 Task: Open a blank worksheet and write heading  Student grades data  Add 10 students name:-  'Joshua Rivera, Zoey Coleman, Ryan Wright, Addison Bailey, Jonathan Simmons, Brooklyn Ward, Caleb Barnes, Audrey Collins, Gabriel Perry, Sofia Bell. ' in February Last week sales are  100 to 150. Math Grade:-  90, 95, 80, 92, 85,88, 90, 78, 92, 85.Science Grade:-  85, 87, 92, 88, 90, 85, 92, 80, 88, 90.English Grade:-  92, 90, 85, 90, 88, 92, 85, 82, 90, 88.History Grade:-  88, 92, 78, 95, 90, 90, 80, 85, 92, 90. Total use the formula   =SUM(D2:G2) then presss enter. Save page Budget GuruData
Action: Key pressed <Key.shift_r>Student<Key.space><Key.shift_r>Grades<Key.space><Key.enter>
Screenshot: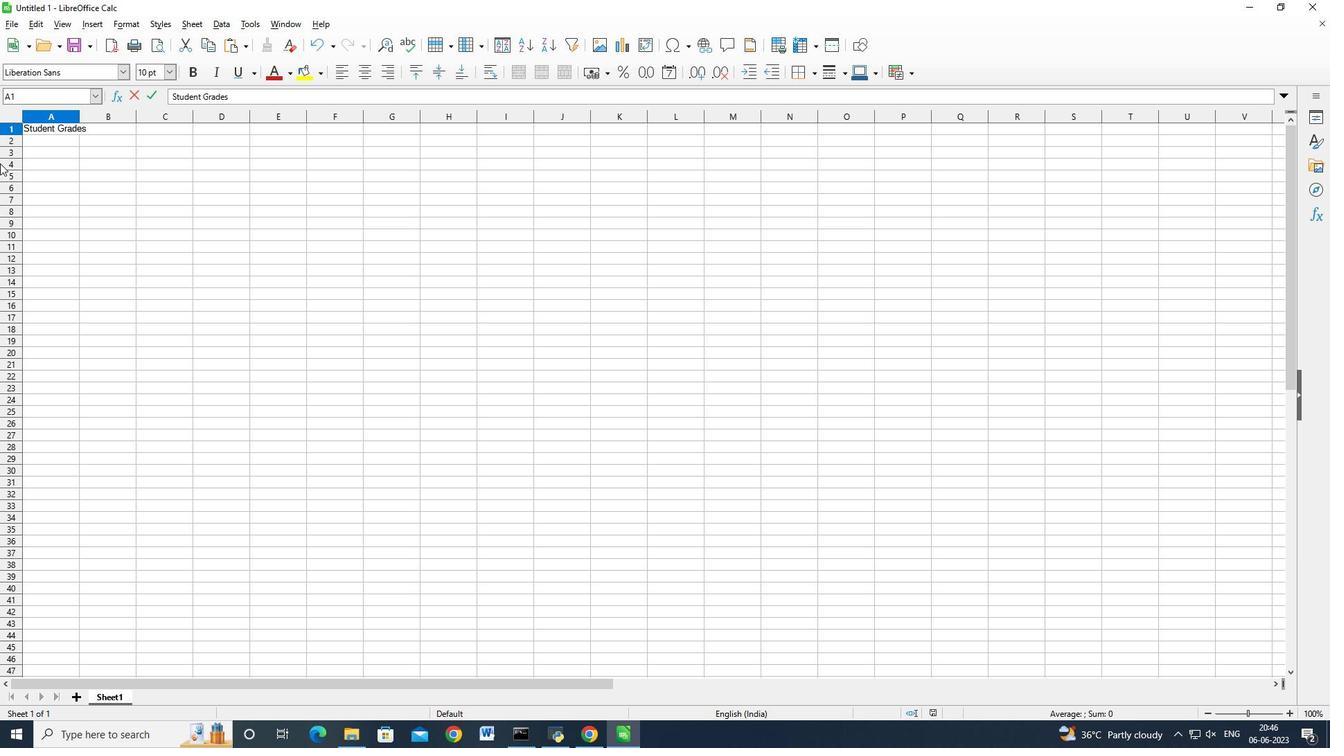 
Action: Mouse moved to (79, 117)
Screenshot: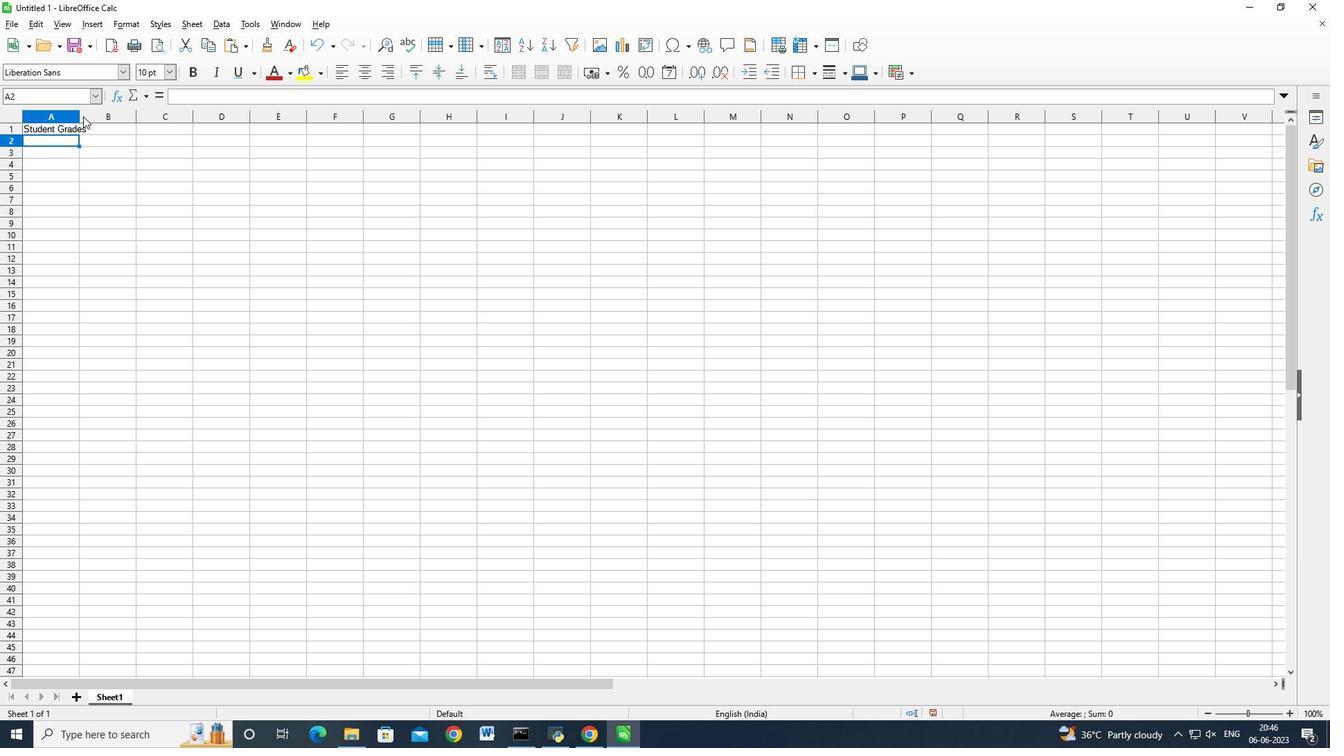 
Action: Mouse pressed left at (79, 117)
Screenshot: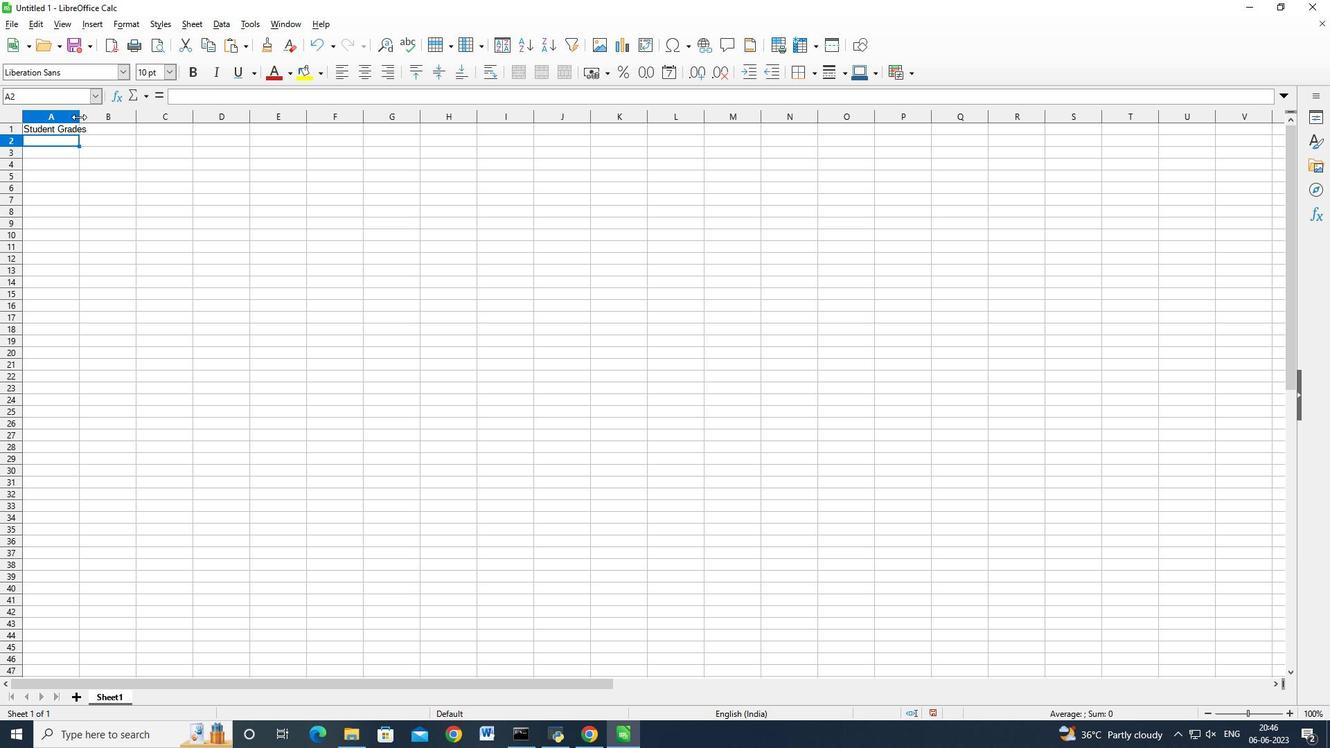 
Action: Mouse pressed left at (79, 117)
Screenshot: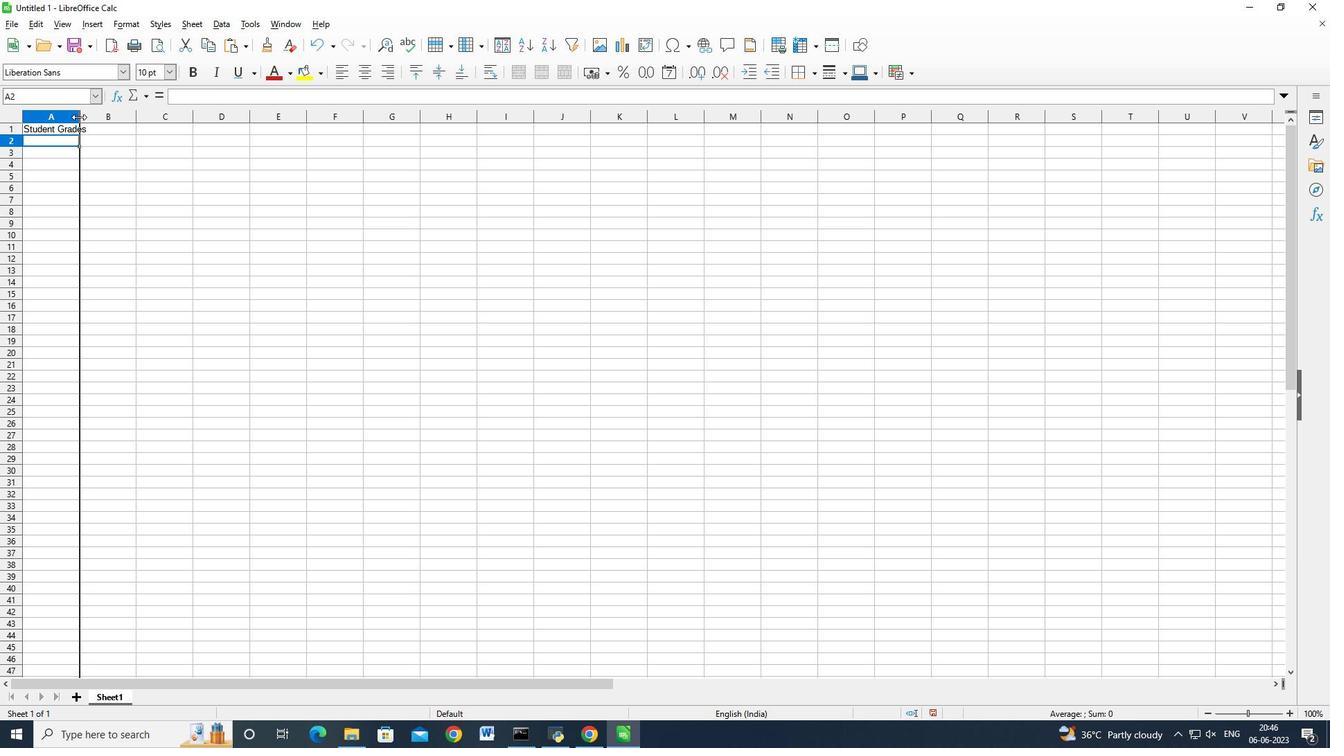 
Action: Mouse moved to (387, 190)
Screenshot: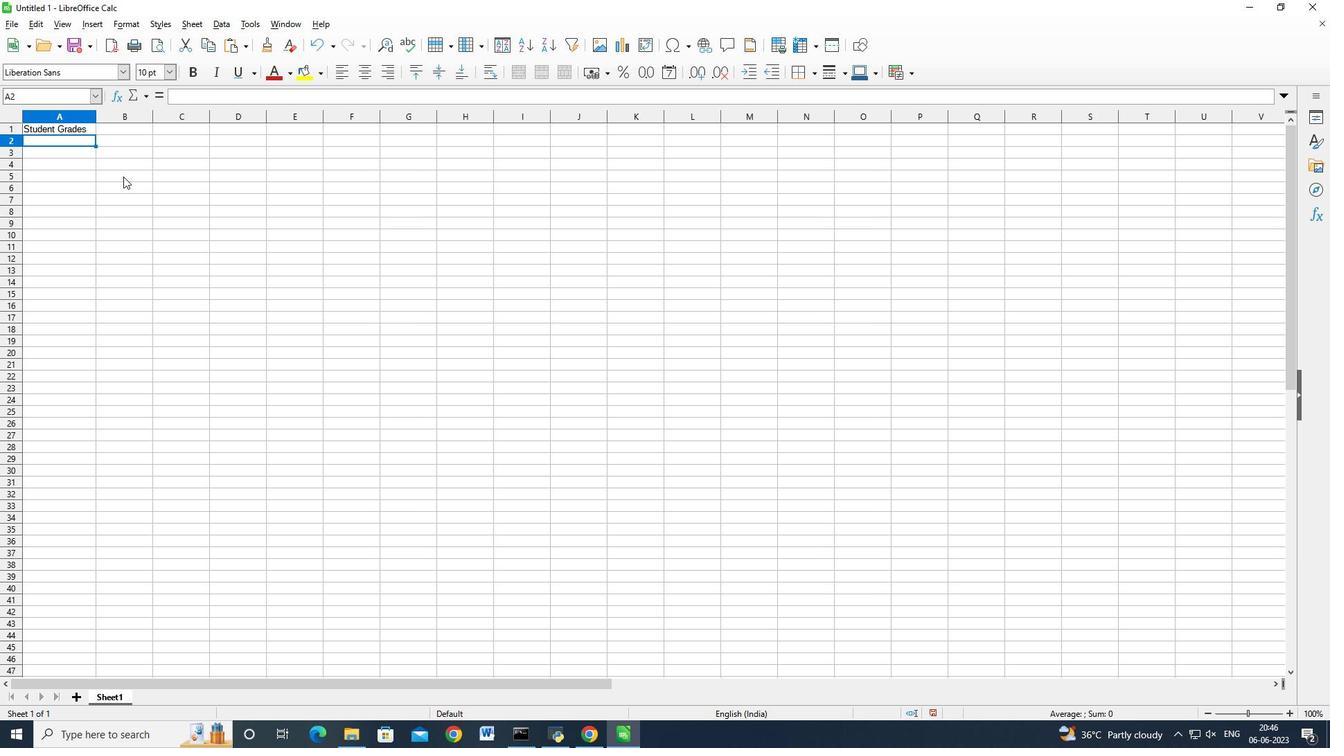 
Action: Key pressed <Key.up><Key.down><Key.down><Key.up>
Screenshot: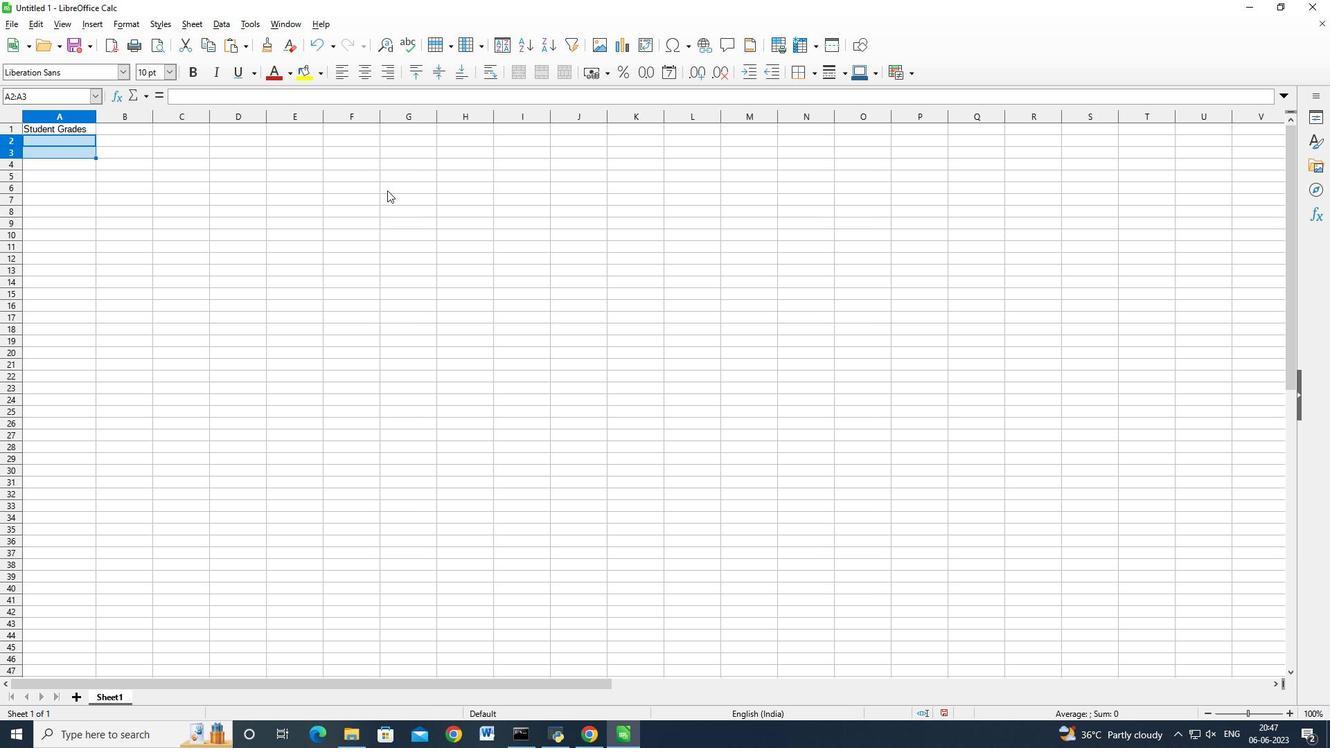 
Action: Mouse moved to (108, 137)
Screenshot: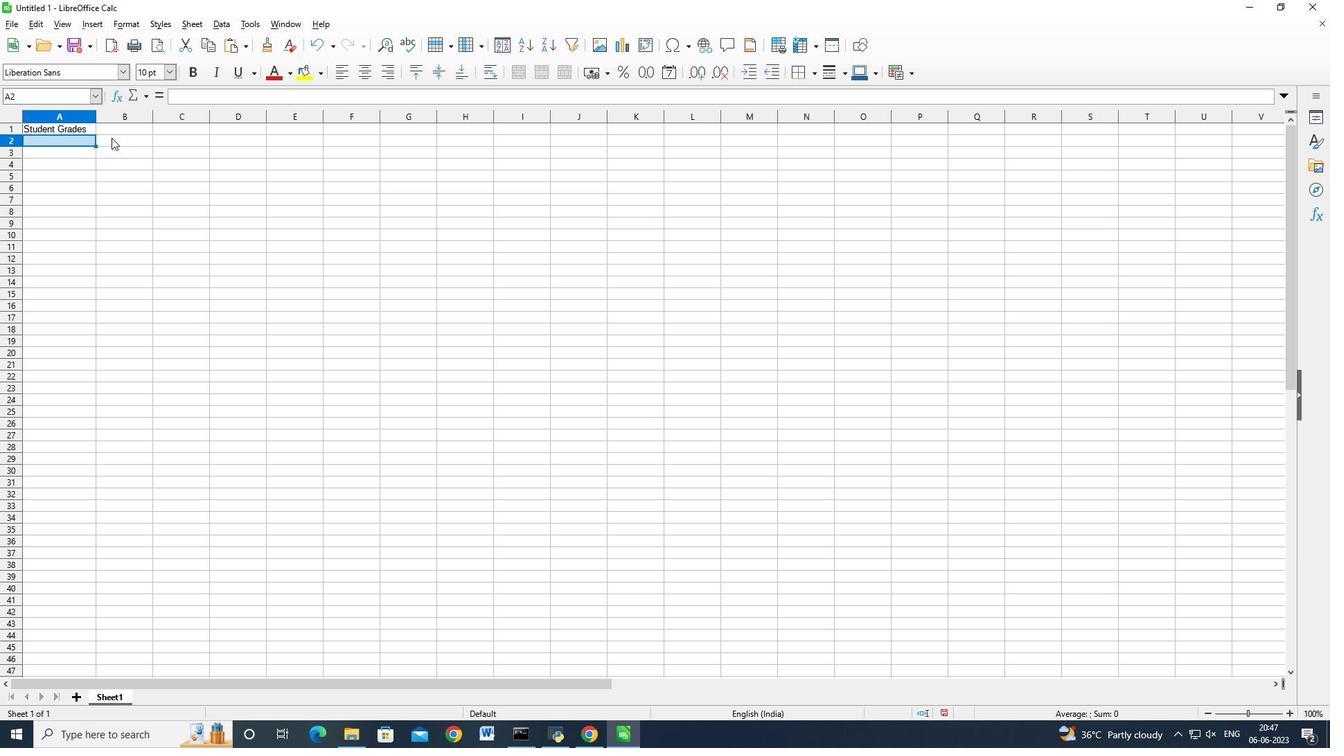 
Action: Mouse pressed right at (108, 137)
Screenshot: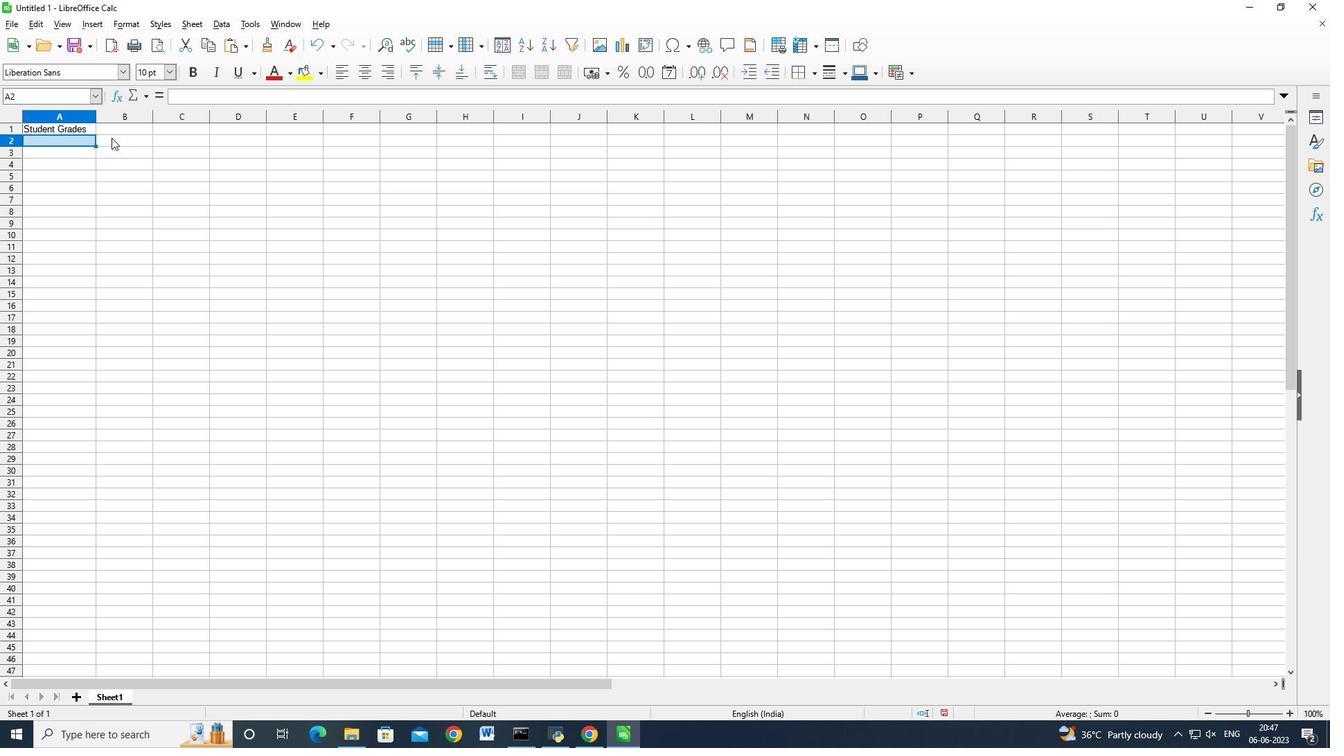 
Action: Mouse moved to (66, 171)
Screenshot: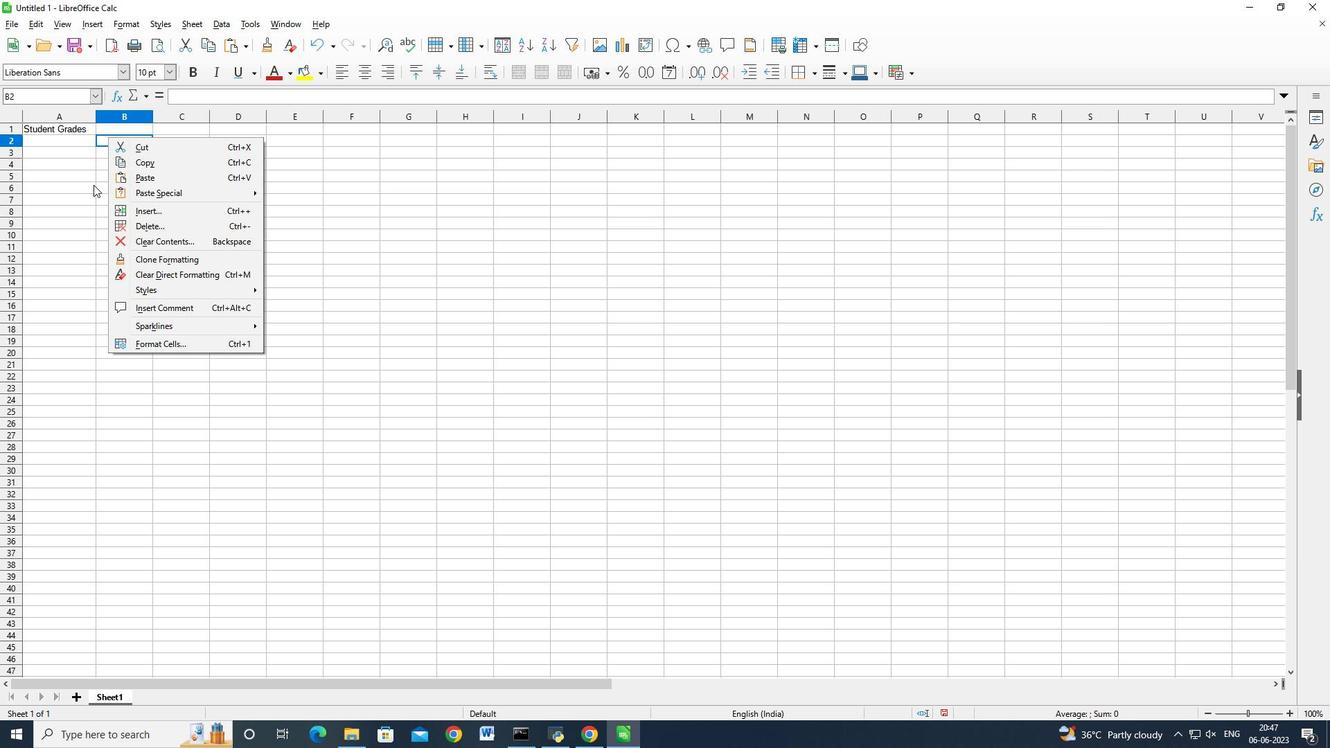 
Action: Mouse pressed left at (92, 185)
Screenshot: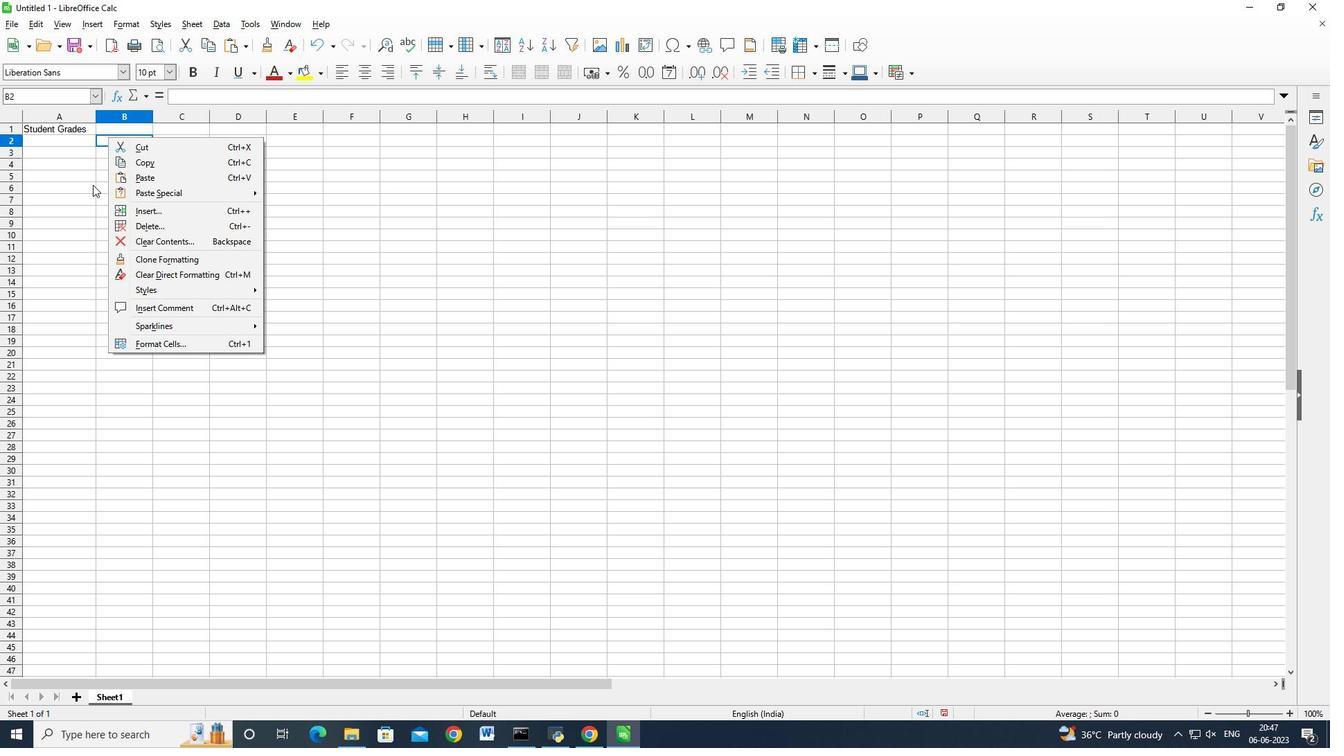 
Action: Mouse moved to (54, 137)
Screenshot: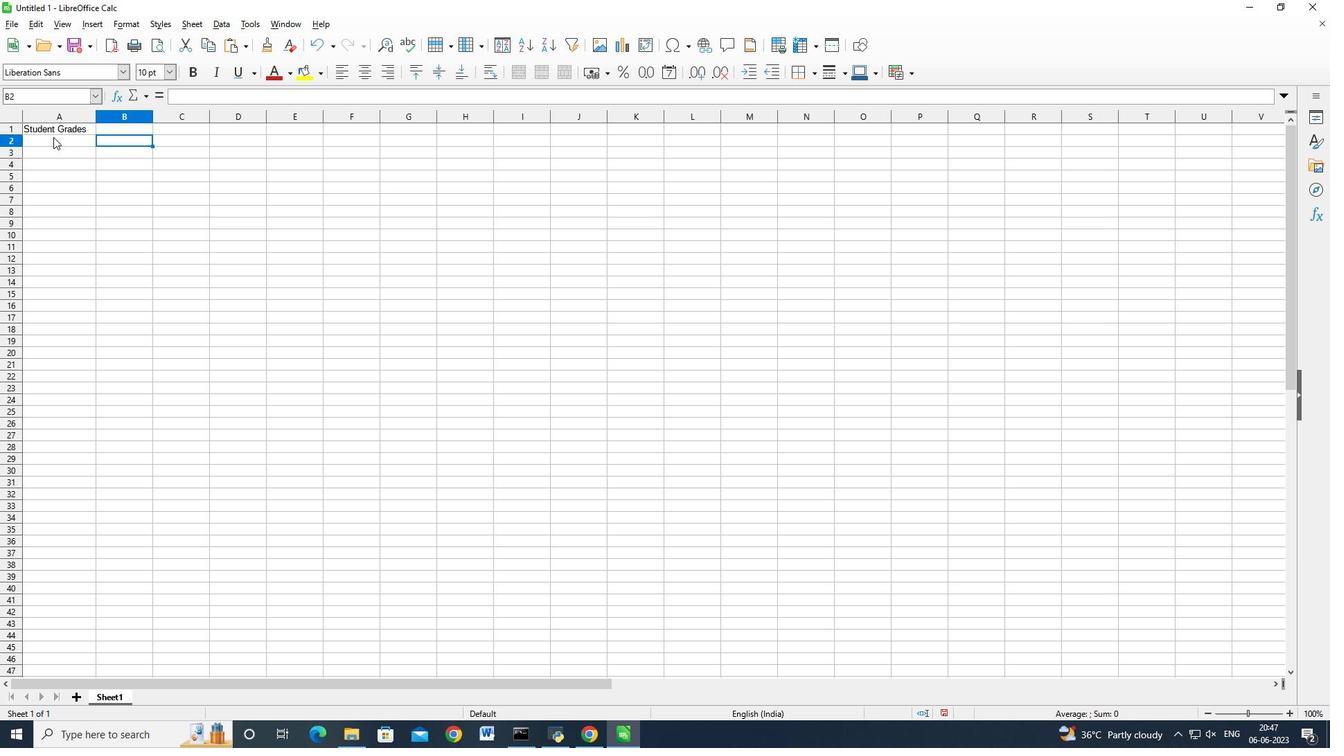 
Action: Mouse pressed left at (54, 137)
Screenshot: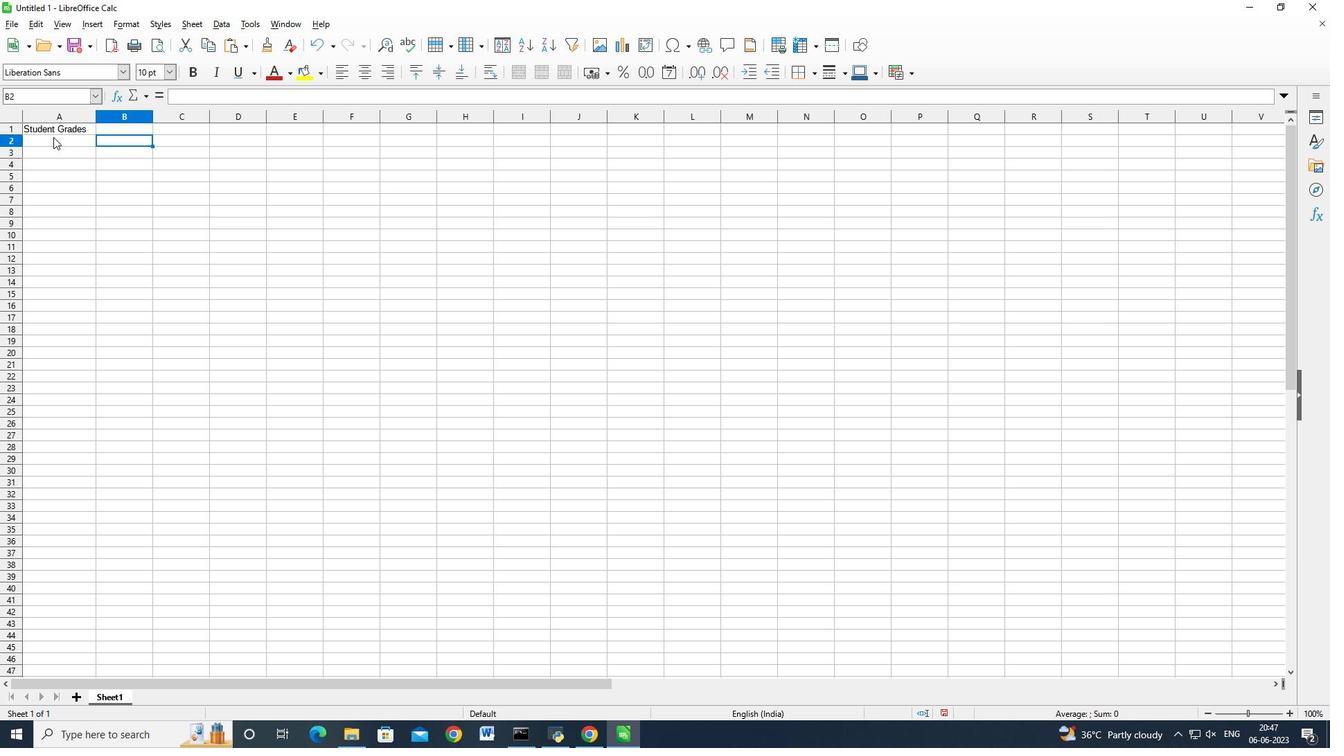 
Action: Mouse moved to (496, 124)
Screenshot: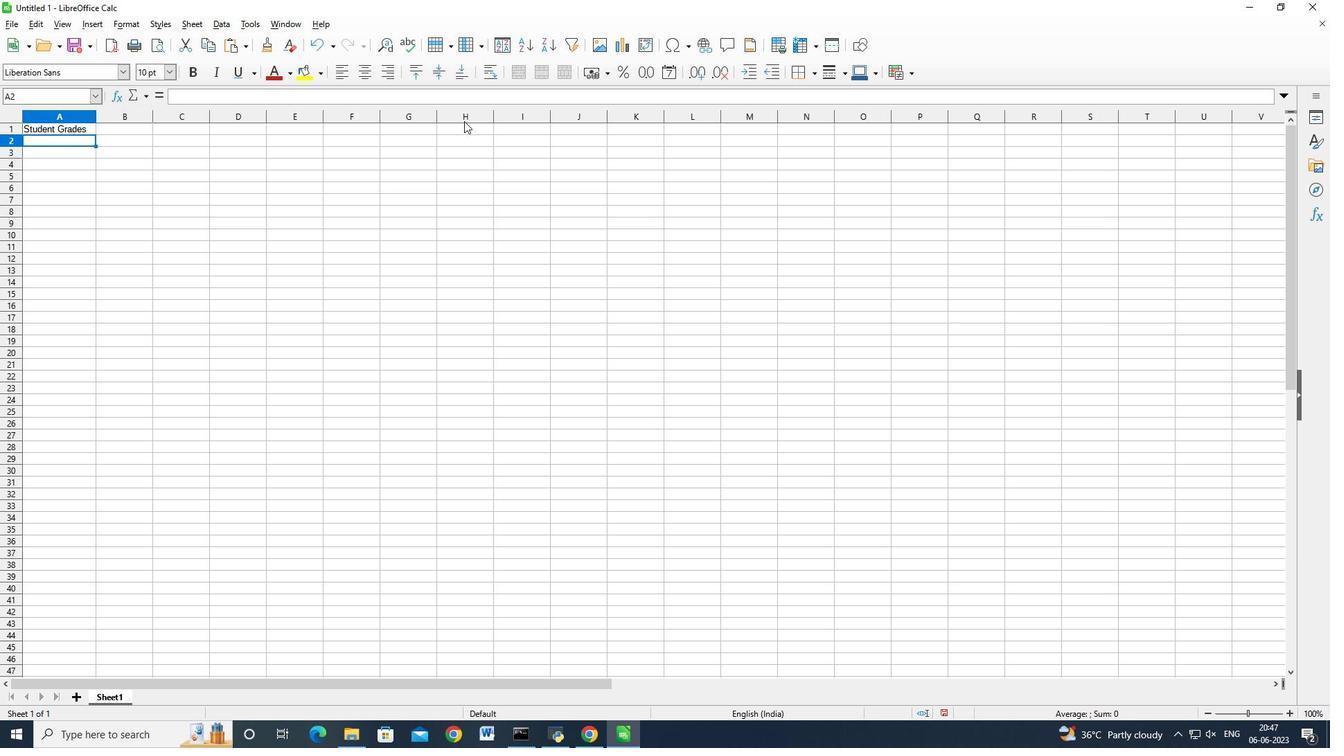 
Action: Key pressed <Key.shift_r>S<Key.backspace><Key.backspace><Key.backspace><Key.shift>Name<Key.down><Key.shift>Joshua<Key.space><Key.shift_r>Rivera<Key.down><Key.shift_r>Zoey<Key.space><Key.shift_r>Coleman<Key.down><Key.shift_r>Ryan<Key.space><Key.shift_r>Wright<Key.down><Key.shift_r>Addison<Key.down><Key.shift>Bailey<Key.down><Key.up><Key.up><Key.f2><Key.space><Key.shift>Bailey<Key.enter><Key.delete><Key.shift>Jonathan<Key.space><Key.shift_r>Simmons<Key.down><Key.shift>Brooklyn<Key.space><Key.shift_r>Ward<Key.down><Key.shift_r>Caleb<Key.space><Key.shift>Bare<Key.backspace>nes<Key.down><Key.shift_r>Audrey<Key.space><Key.shift_r>Collins<Key.down><Key.shift_r>Gabriel<Key.space><Key.shift>Perry<Key.down><Key.shift_r>Sofia<Key.space><Key.shift>Bell<Key.down><Key.up><Key.up><Key.down><Key.shift><Key.right><Key.shift_r>February<Key.space><Key.shift>Last<Key.space><Key.shift_r>Week<Key.space><Key.shift_r>Sales<Key.down><Key.up><Key.down><Key.up><Key.down><Key.left><Key.shift><Key.down><Key.up><Key.down><Key.up><Key.down><Key.up><Key.down><Key.right>
Screenshot: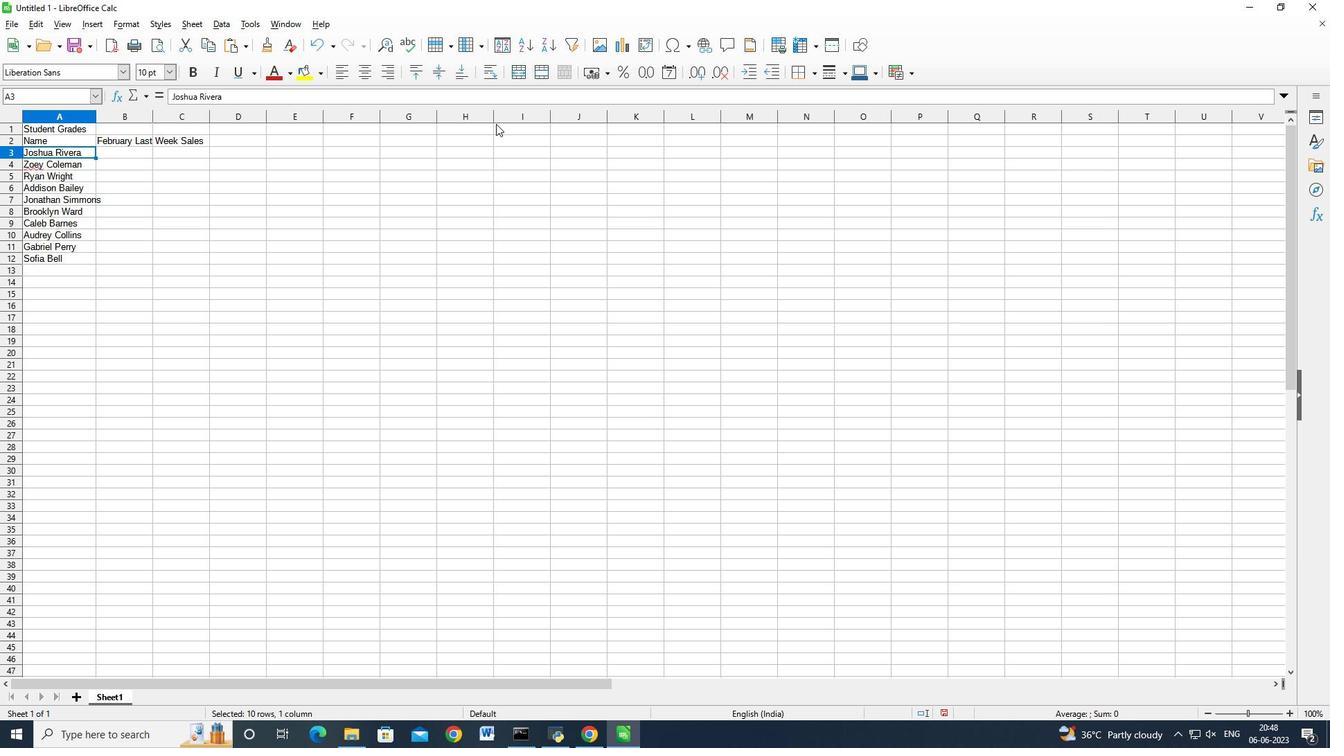 
Action: Mouse moved to (151, 119)
Screenshot: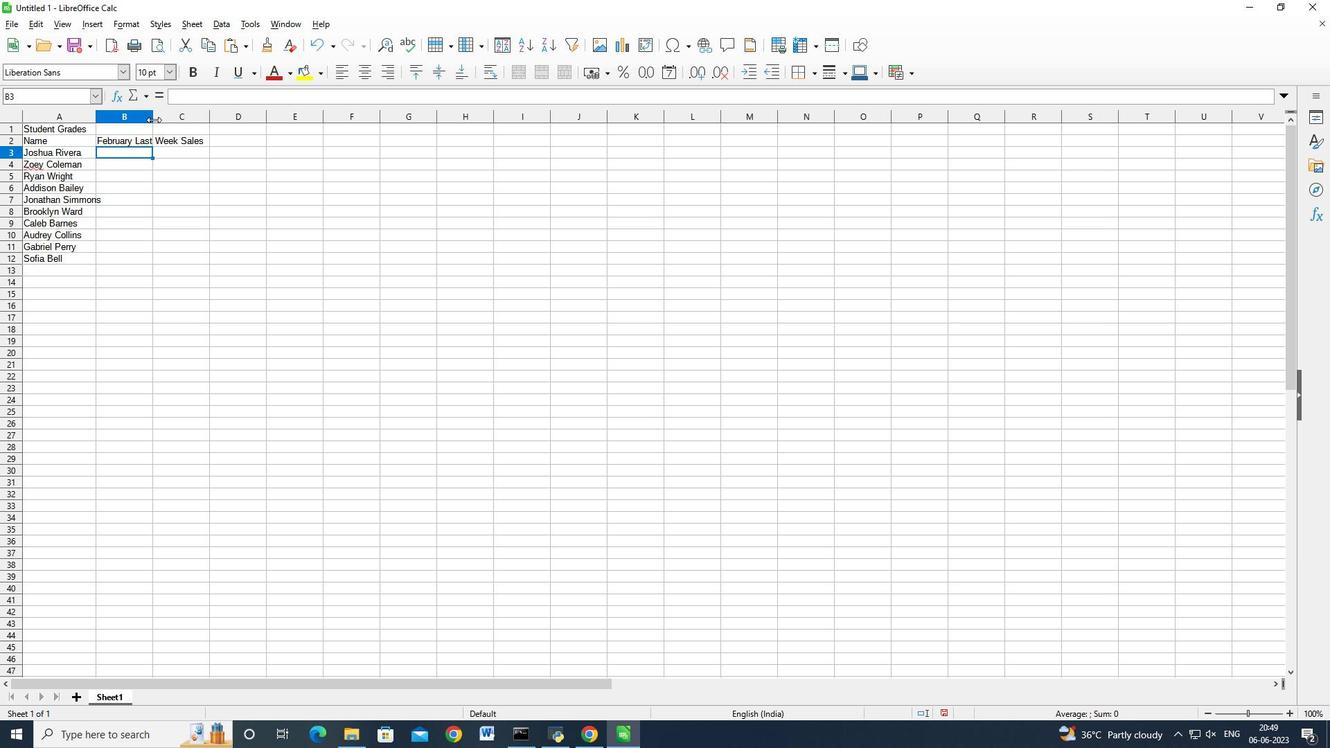 
Action: Mouse pressed left at (151, 119)
Screenshot: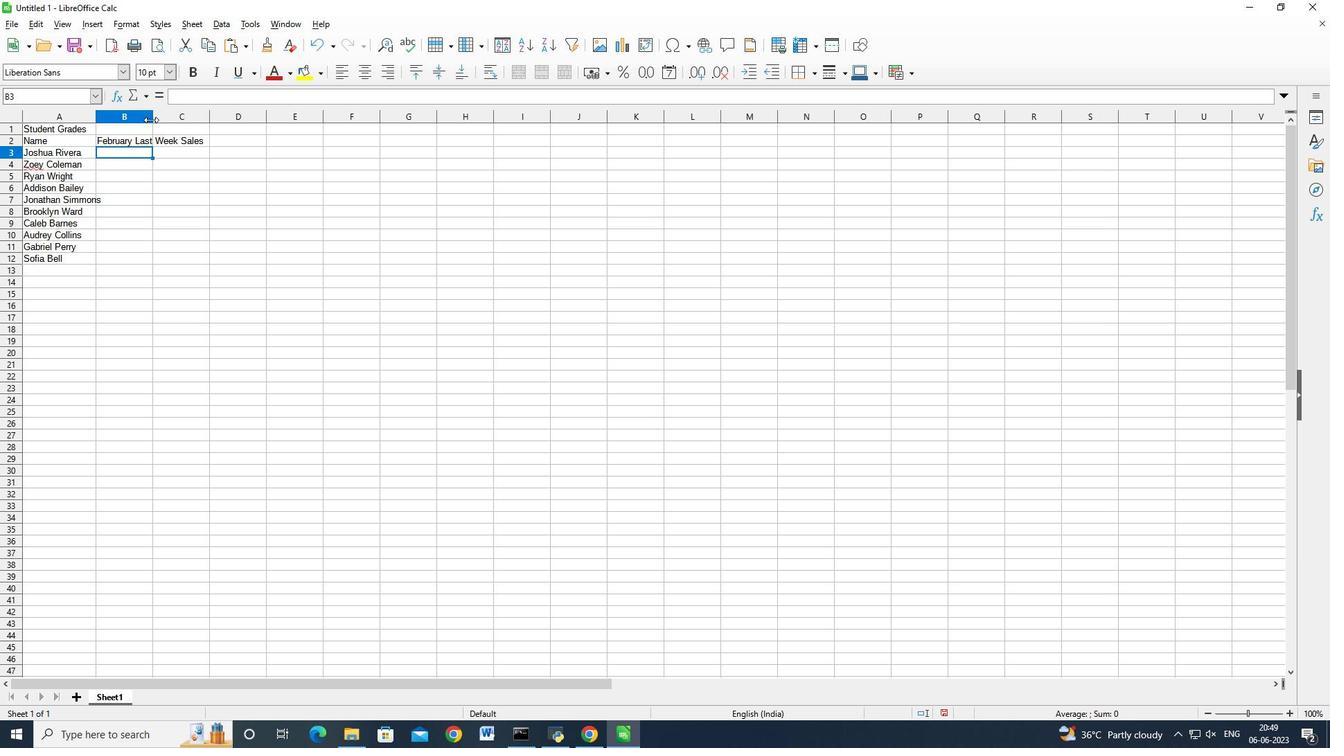 
Action: Mouse pressed left at (151, 119)
Screenshot: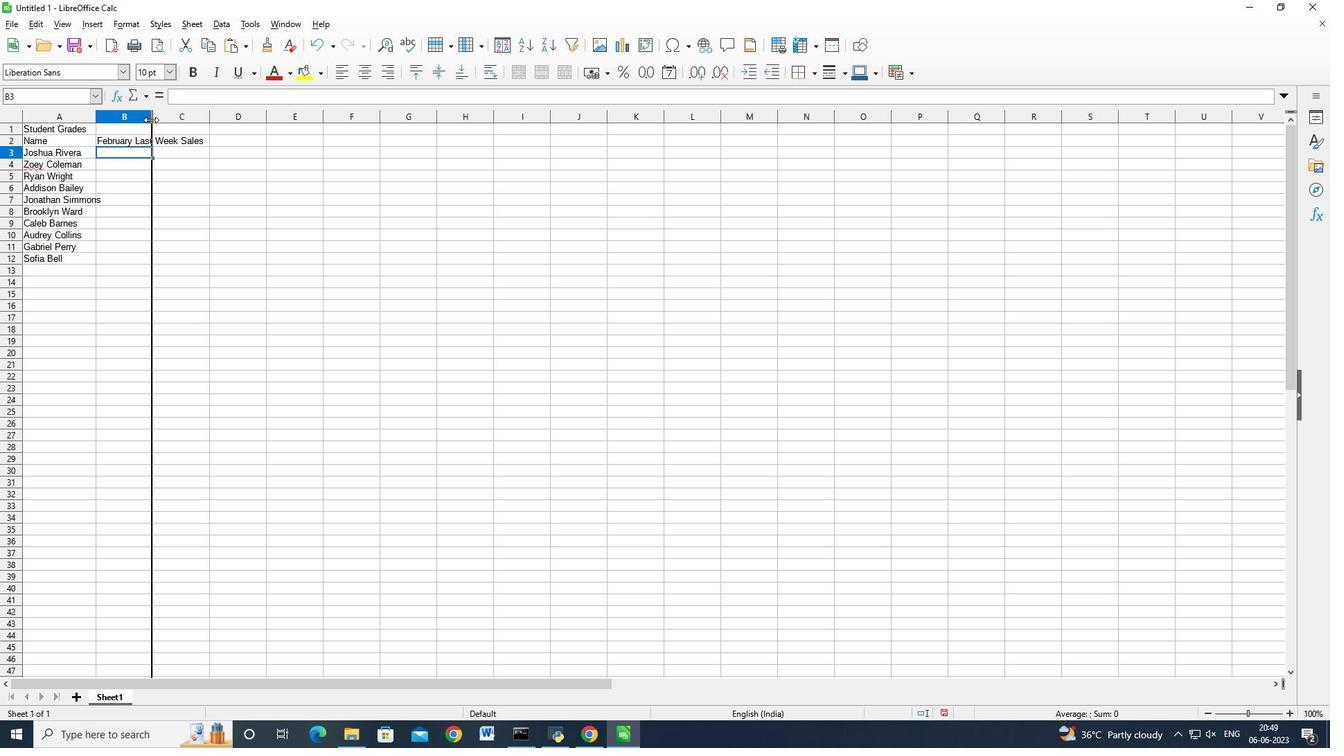 
Action: Mouse moved to (411, 273)
Screenshot: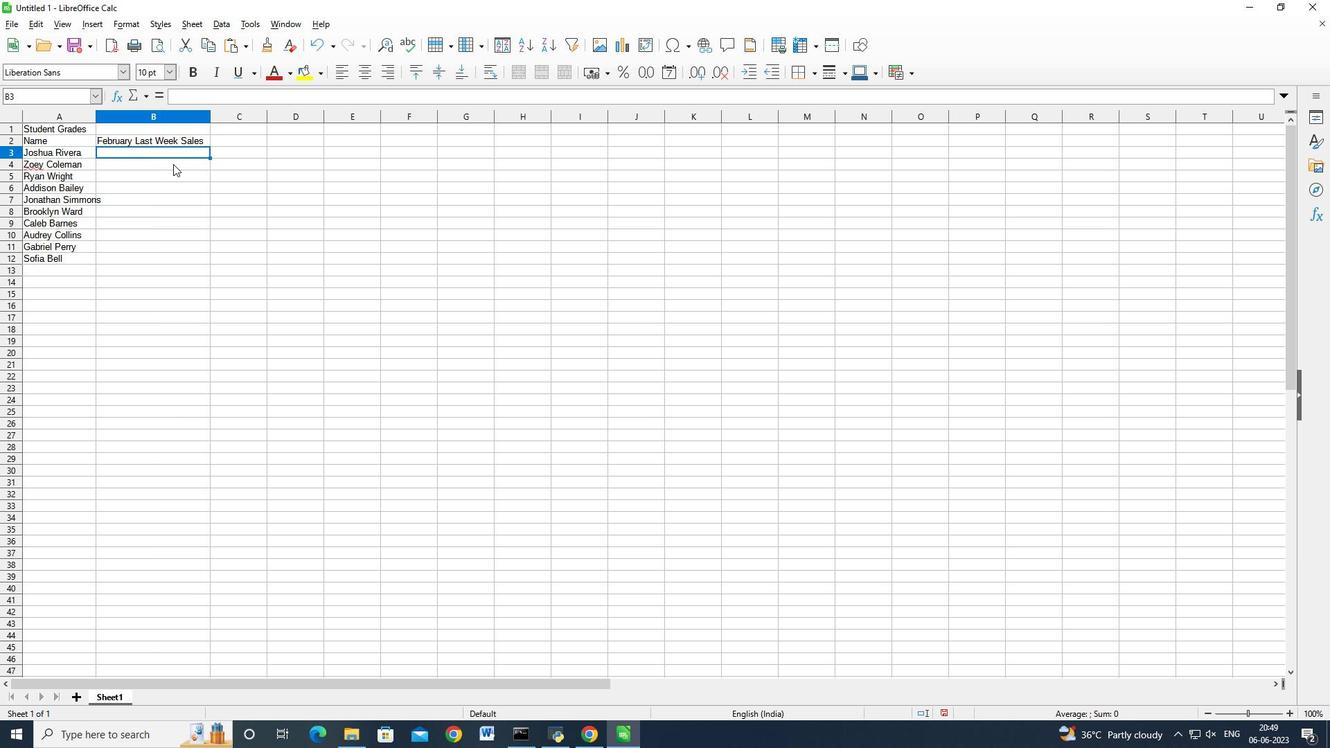 
Action: Key pressed 100<Key.backspace>5<Key.down><Key.up>100<Key.down>105<Key.down>110<Key.down>115<Key.down>120<Key.down>125<Key.down>130<Key.down>135<Key.down>145<Key.down>150<Key.down><Key.up><Key.up><Key.right><Key.shift>Math<Key.space><Key.shift_r>Grade<Key.down>90<Key.down>95<Key.down>80<Key.down>92<Key.down>85<Key.down>88<Key.down>90<Key.down>78<Key.down>92<Key.down>85<Key.down><Key.up><Key.up><Key.right><Key.shift_r>Science<Key.space><Key.shift_r>Grade<Key.down>85<Key.down>87<Key.down>98<Key.backspace>2<Key.down><Key.up><Key.down>88<Key.down>90<Key.down>85<Key.down>92<Key.down>80<Key.down>88<Key.down>90<Key.down><Key.up><Key.up>
Screenshot: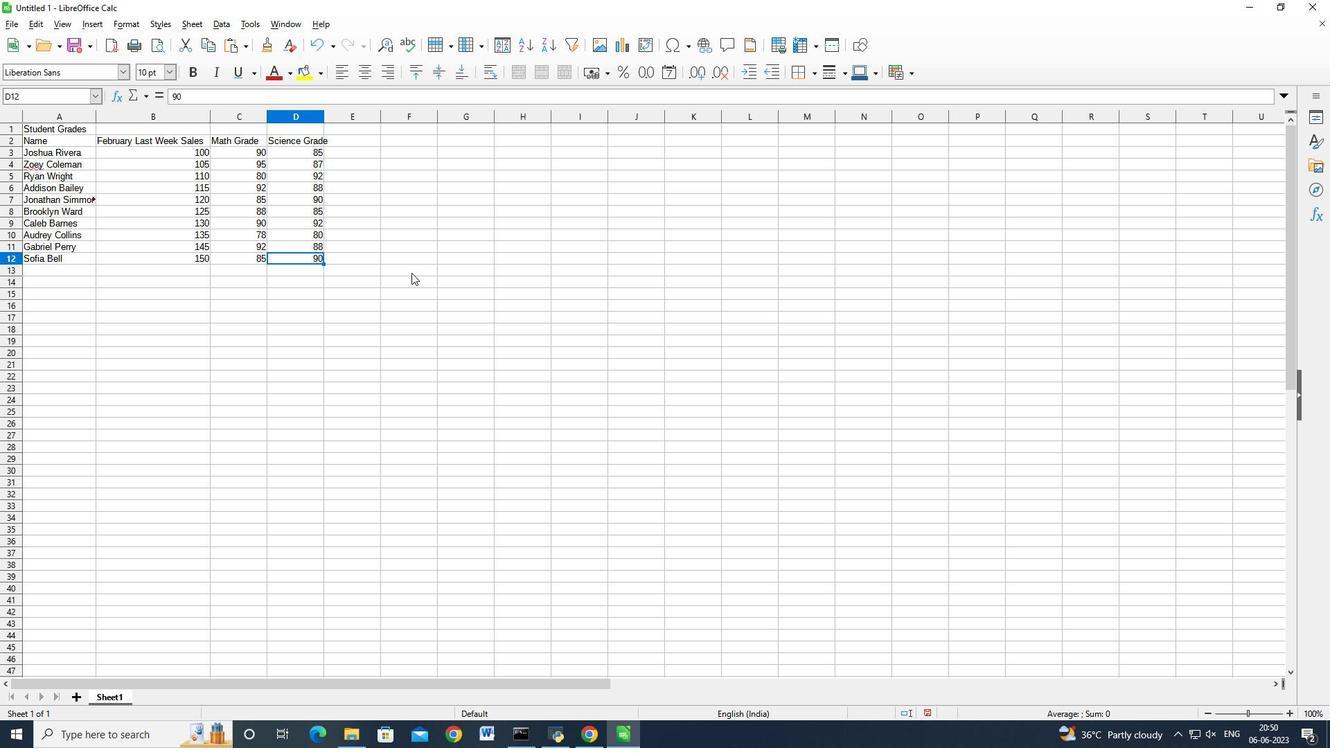 
Action: Mouse moved to (323, 120)
Screenshot: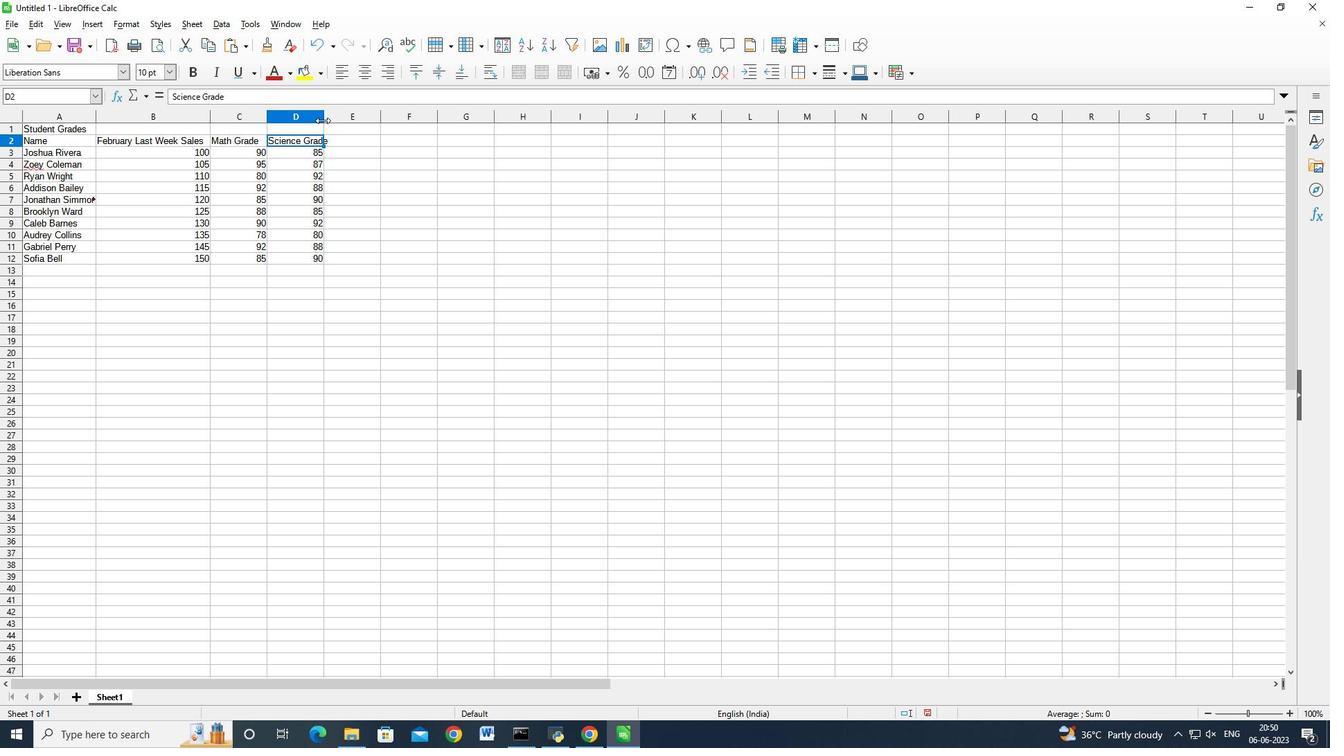
Action: Mouse pressed left at (323, 120)
Screenshot: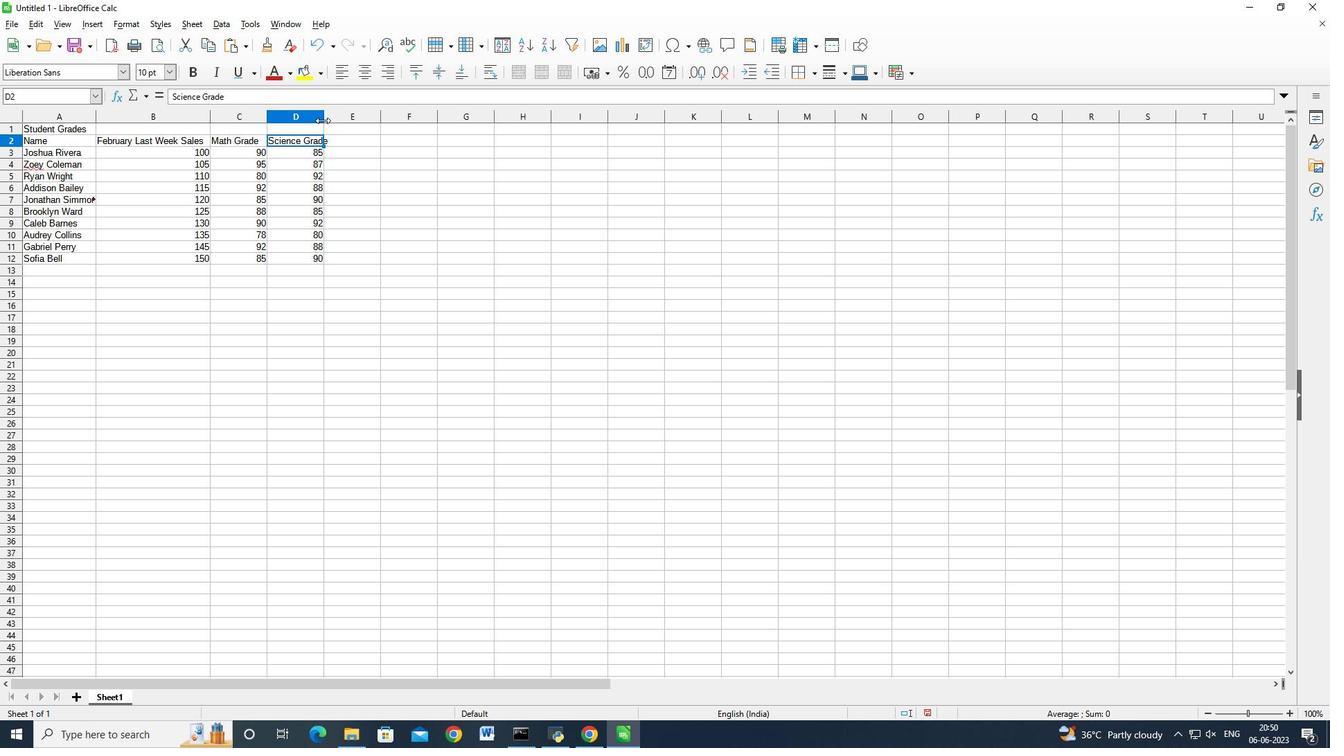 
Action: Mouse pressed left at (323, 120)
Screenshot: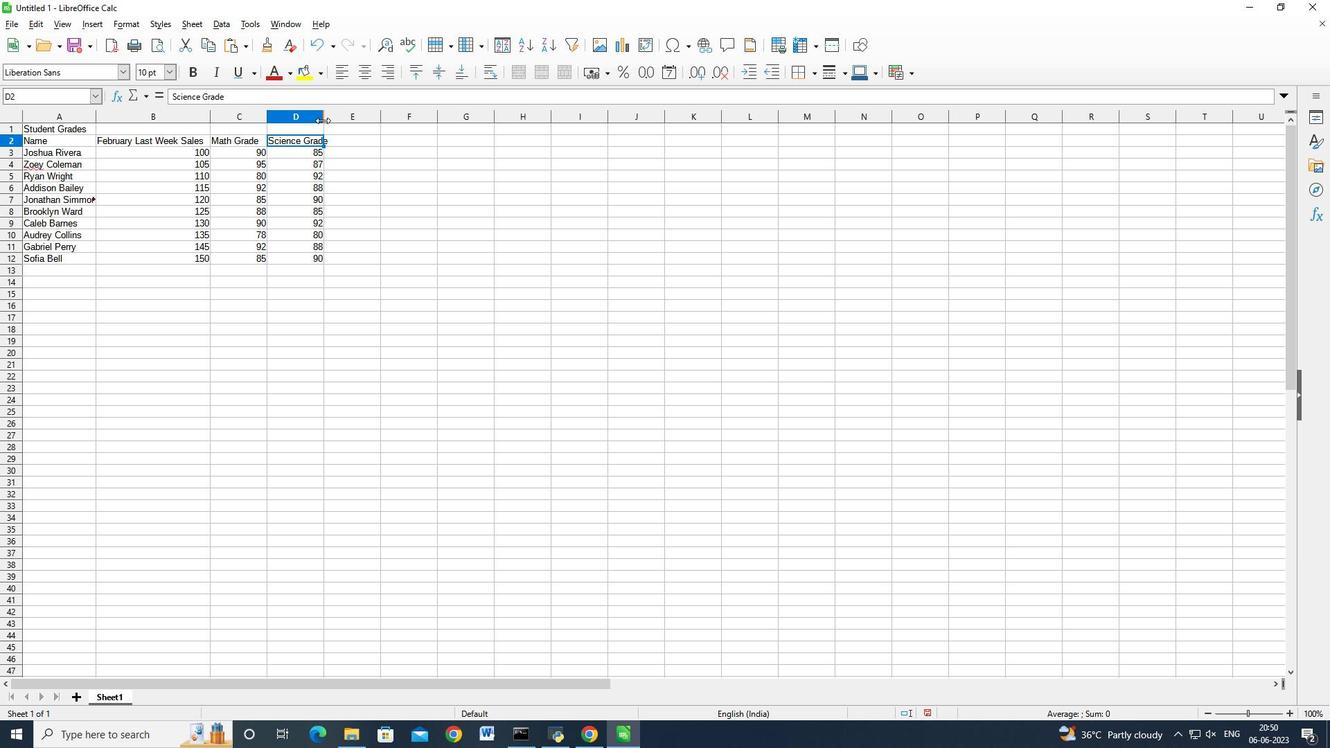 
Action: Mouse moved to (348, 141)
Screenshot: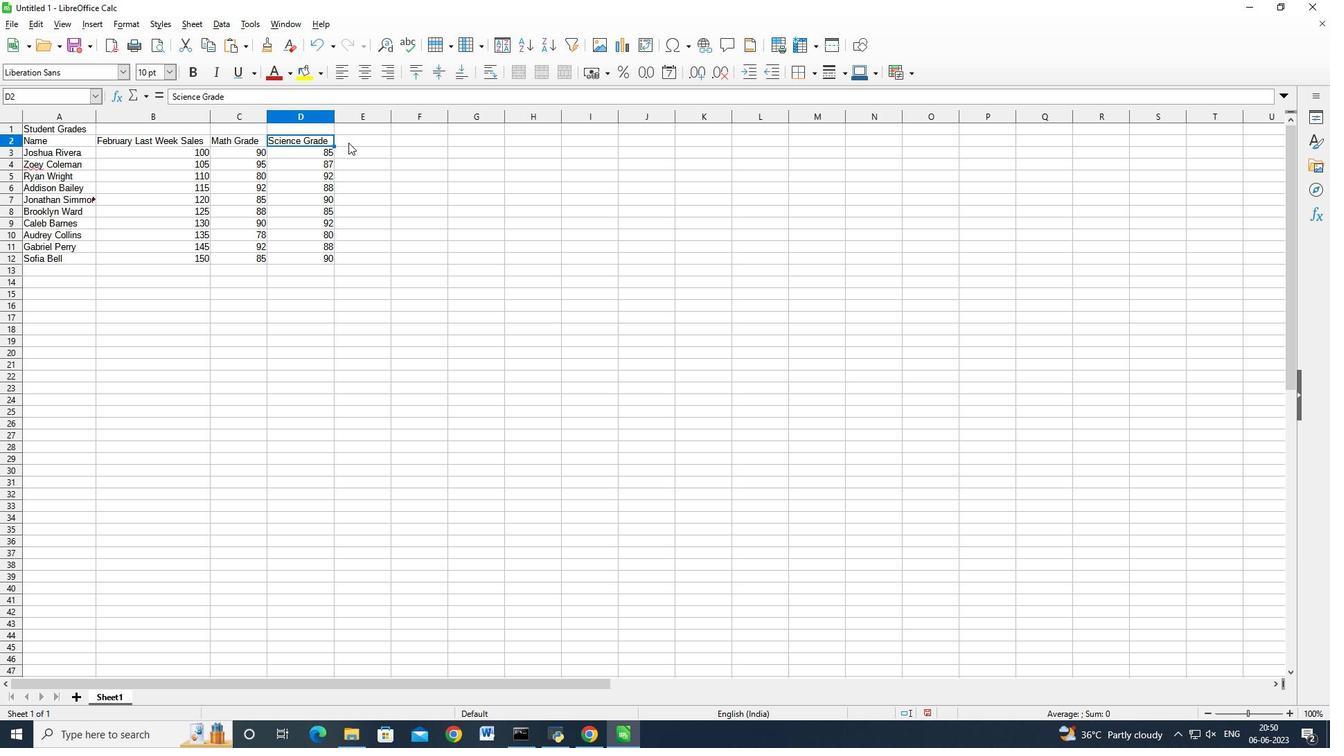 
Action: Mouse pressed left at (348, 141)
Screenshot: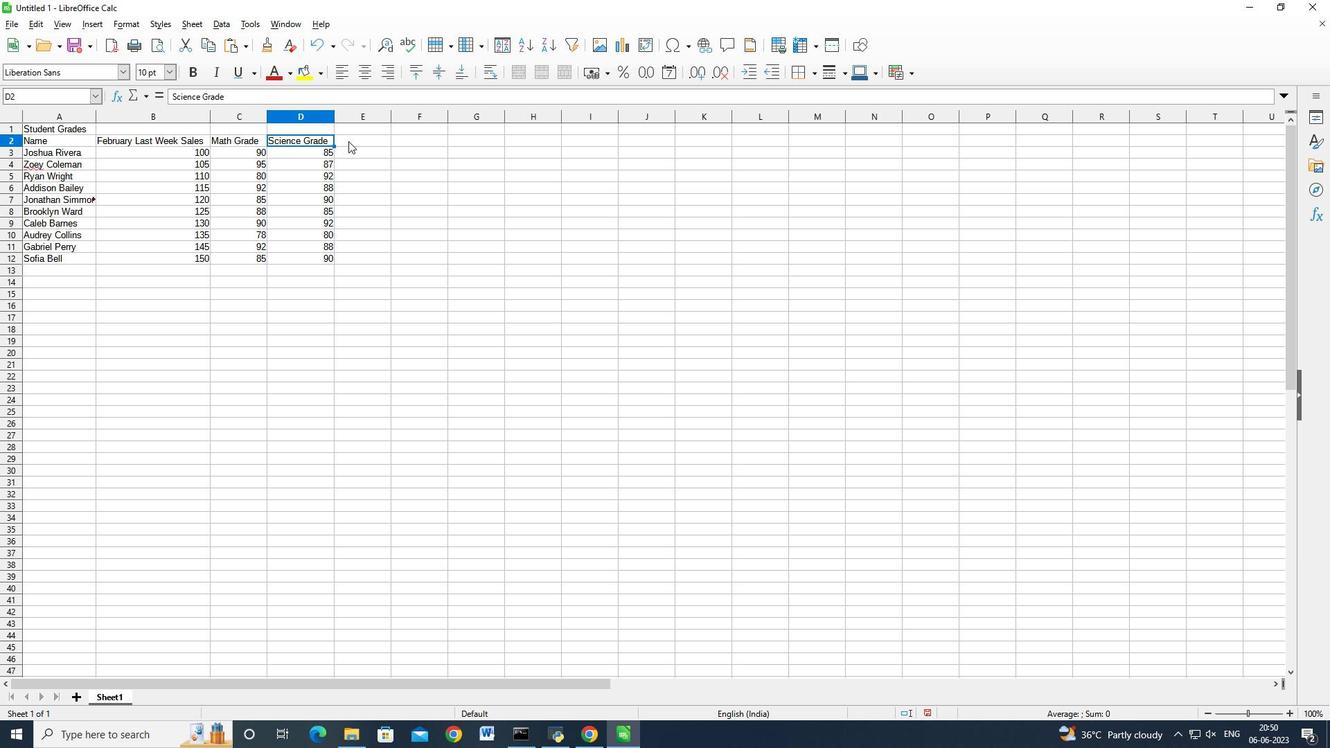 
Action: Mouse moved to (648, 200)
Screenshot: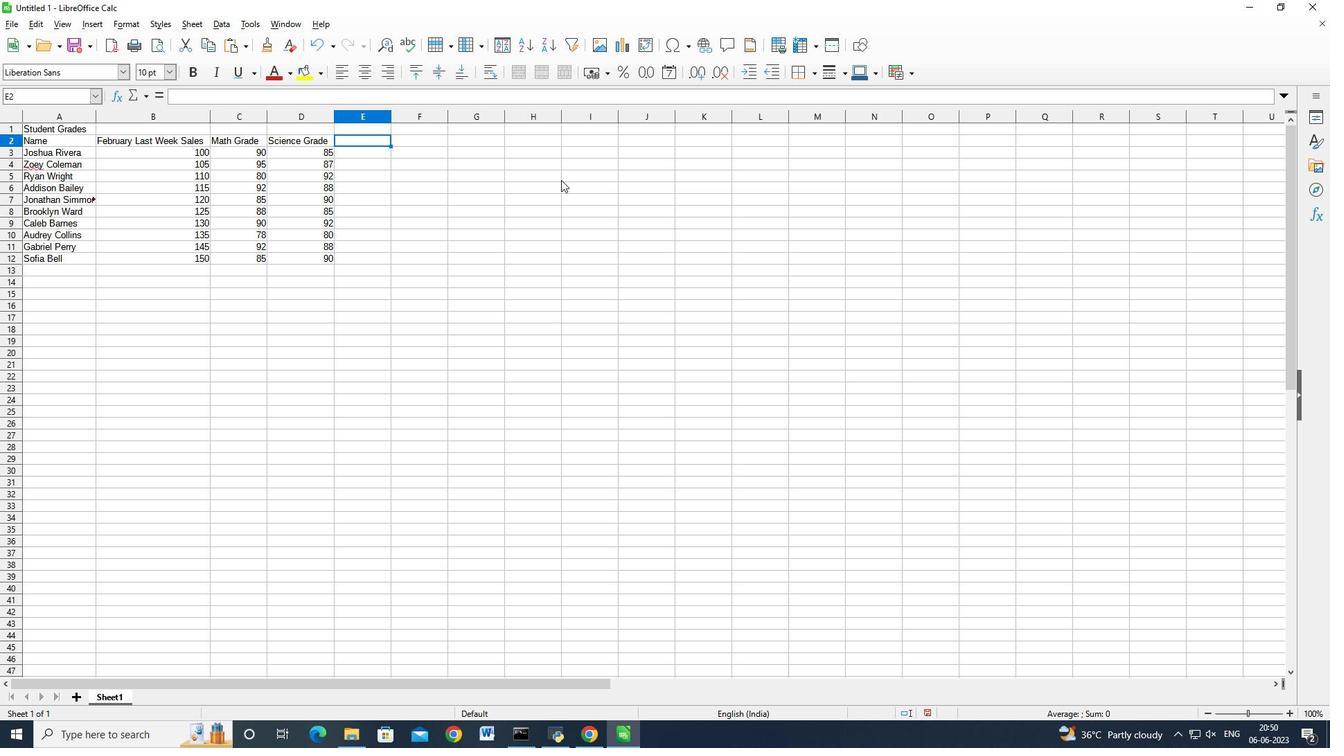 
Action: Key pressed <Key.shift_r><Key.shift_r><Key.shift_r><Key.shift_r><Key.shift_r><Key.shift_r><Key.shift_r><Key.shift_r><Key.shift_r><Key.shift_r><Key.shift_r><Key.shift_r><Key.shift_r><Key.shift_r><Key.shift_r><Key.shift_r><Key.shift_r><Key.shift_r><Key.shift_r><Key.shift_r><Key.shift_r><Key.shift_r><Key.shift_r>English<Key.space><Key.shift_r>Grade<Key.down>92<Key.down>90<Key.down>85<Key.down>90<Key.down>88<Key.down>92<Key.down>85<Key.down>82<Key.down>90<Key.down>88<Key.down><Key.up><Key.up><Key.right><Key.shift_r><Key.shift>History<Key.space><Key.shift_r>Grade<Key.down>88<Key.down>92<Key.down>78<Key.down>9<Key.down><Key.up>95<Key.down>90<Key.down>90<Key.down>80<Key.down>85<Key.down>92<Key.down>90<Key.down><Key.up><Key.up><Key.down><Key.up><Key.down><Key.right><Key.left><Key.right><Key.up><Key.shift_r>Total<Key.enter>=sum<Key.tab><Key.left>=sum<Key.shift_r>(<Key.left><Key.left><Key.left><Key.left><Key.left><Key.shift><Key.right><Key.right><Key.right><Key.right><Key.shift_r><Key.shift_r><Key.shift_r><Key.shift_r><Key.shift_r><Key.shift_r><Key.shift_r><Key.shift_r><Key.shift_r><Key.shift_r><Key.shift_r><Key.shift_r><Key.shift_r><Key.shift_r><Key.shift_r><Key.shift_r><Key.shift_r><Key.shift_r>)<Key.enter>=sum<Key.tab><Key.left>=sum<Key.shift_r>(<Key.left><Key.left><Key.left><Key.left><Key.left><Key.shift><Key.right><Key.right><Key.right><Key.right><Key.shift_r>)<Key.enter>=sm<Key.backspace>um<Key.shift_r>(<Key.left><Key.left><Key.left><Key.left><Key.left><Key.shift><Key.right><Key.right><Key.right><Key.right><Key.shift_r>)<Key.enter>=sum<Key.shift_r>(<Key.left><Key.left><Key.left><Key.left><Key.left><Key.shift><Key.right><Key.right><Key.right><Key.right><Key.right><Key.left><Key.shift_r>)<Key.enter>=sum<Key.shift_r>(<Key.left><Key.shift><Key.left><Key.left><Key.left><Key.left><Key.right><Key.left><Key.shift_r>)<Key.enter>=sum<Key.shift_r>(<Key.left><Key.left><Key.right><Key.shift><Key.right><Key.right><Key.right><Key.right><Key.shift_r>)<Key.enter>=sum<Key.shift_r>(<Key.left><Key.left><Key.left><Key.left><Key.left><Key.shift><Key.right><Key.right><Key.right><Key.right><Key.shift_r>)<Key.enter>=sum<Key.shift_r>(<Key.left><Key.left><Key.left><Key.left><Key.left><Key.shift><Key.right><Key.right><Key.right><Key.right><Key.shift_r>)<Key.enter>=sum<Key.shift_r>(<Key.left><Key.left><Key.left><Key.left><Key.left><Key.shift><Key.right><Key.right><Key.right><Key.right><Key.right><Key.left><Key.shift_r>)<Key.enter>=sum<Key.shift_r>(<Key.left><Key.left><Key.left><Key.left><Key.left><Key.shift><Key.right><Key.right><Key.right><Key.right><Key.shift_r>)<Key.enter><Key.up>
Screenshot: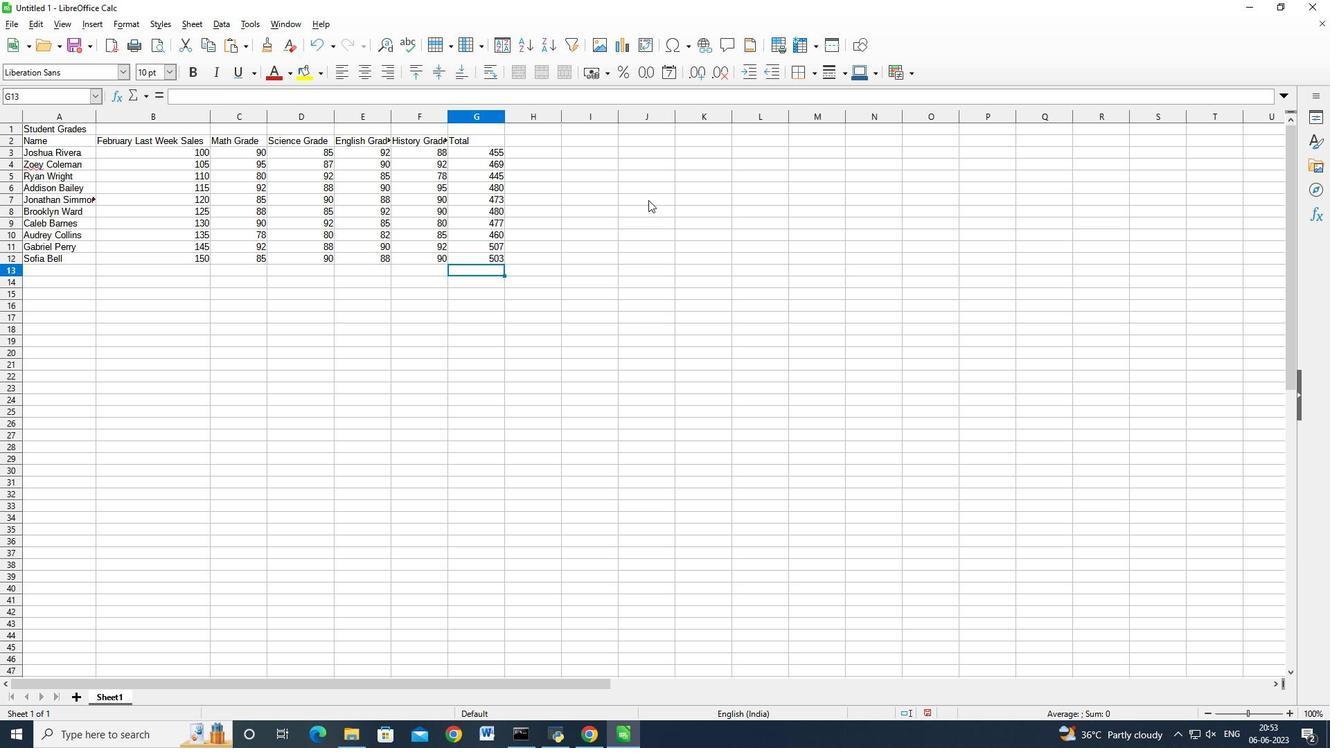 
Action: Mouse moved to (14, 20)
Screenshot: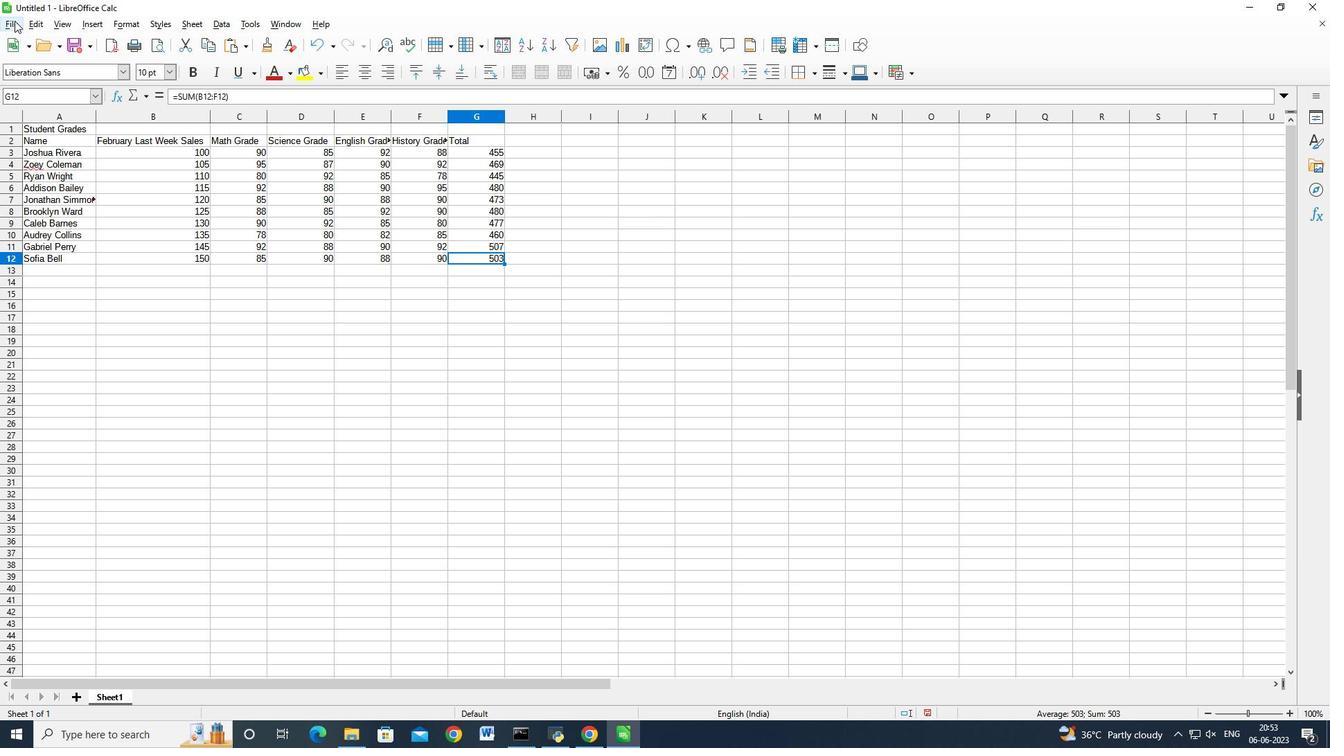 
Action: Mouse pressed left at (14, 20)
Screenshot: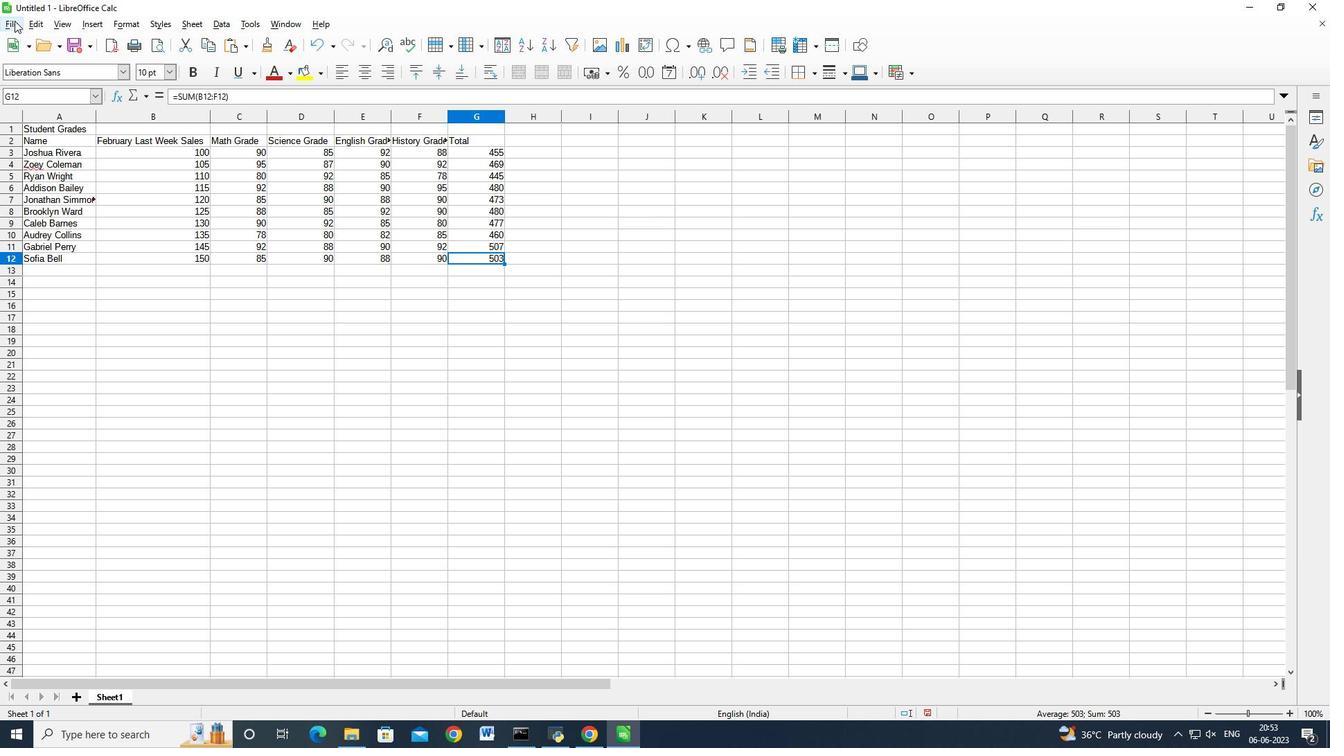 
Action: Mouse moved to (48, 194)
Screenshot: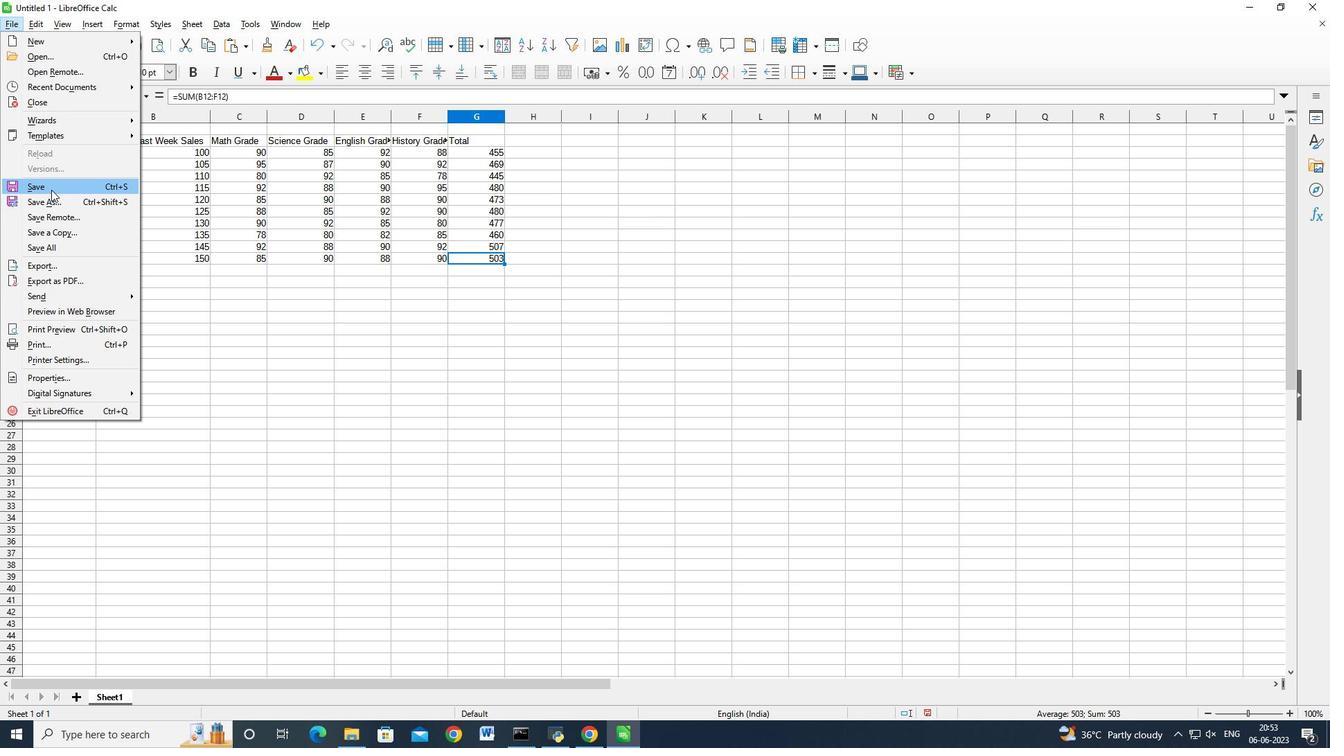 
Action: Mouse pressed left at (48, 194)
Screenshot: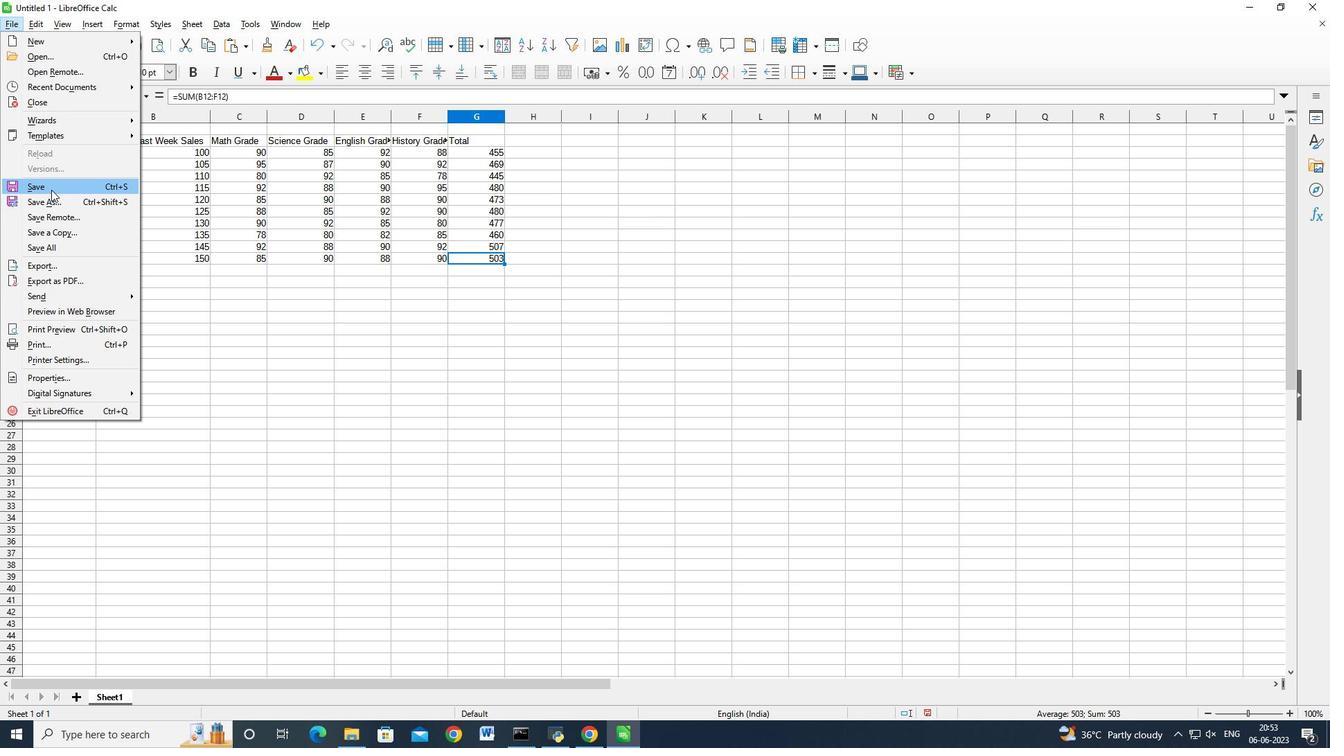 
Action: Mouse moved to (648, 24)
Screenshot: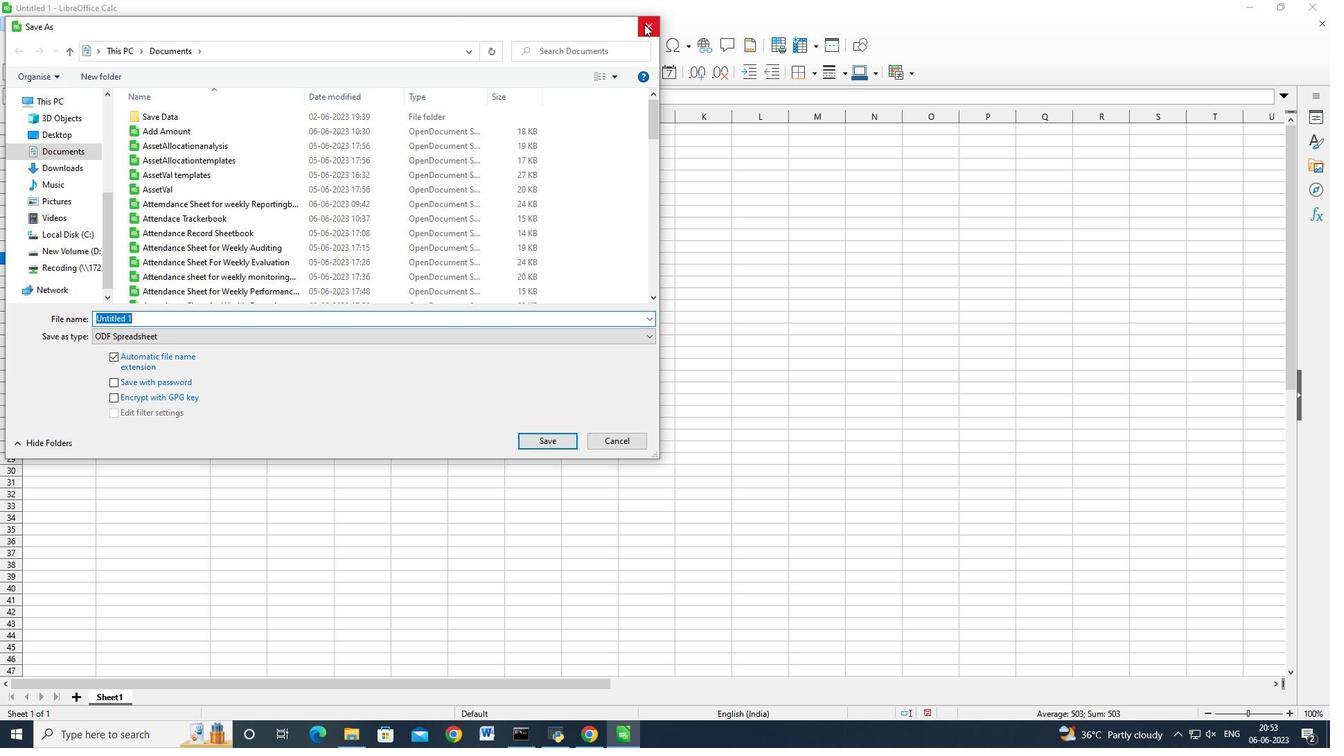 
Action: Mouse pressed left at (648, 24)
Screenshot: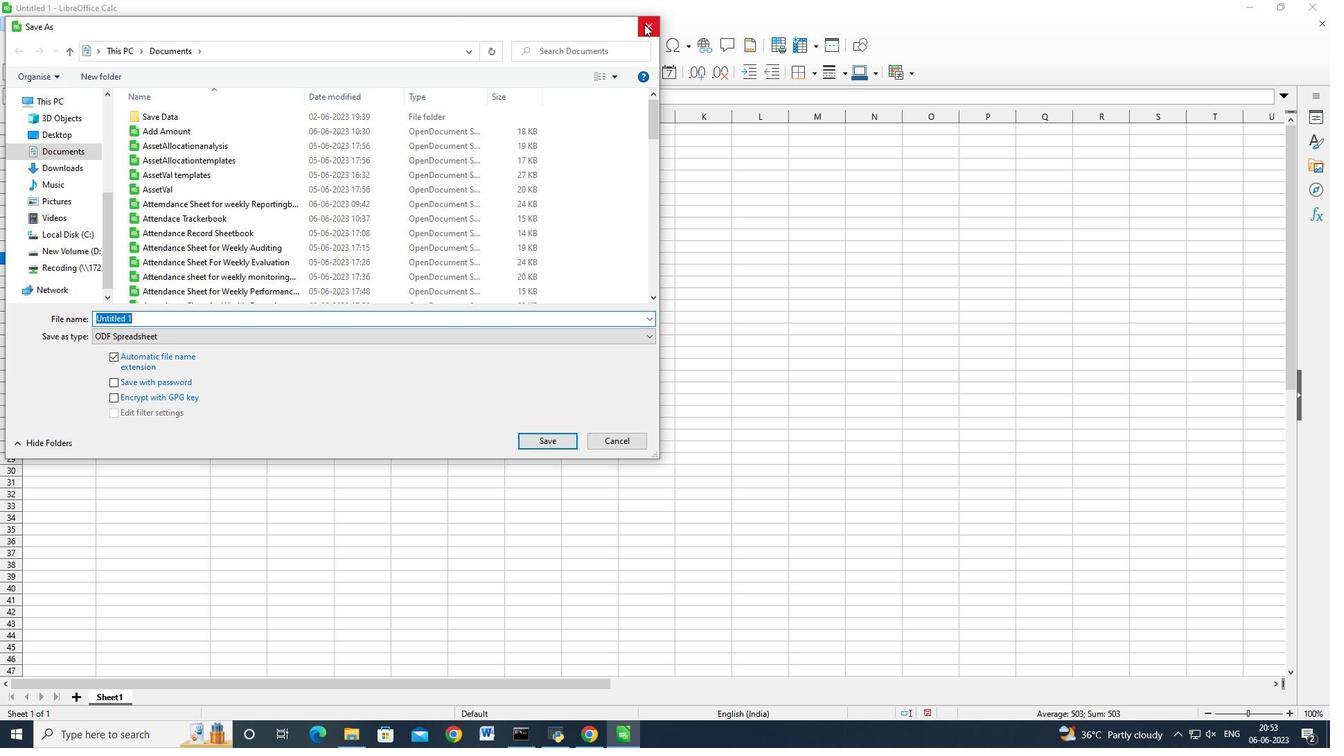 
Action: Mouse moved to (4, 24)
Screenshot: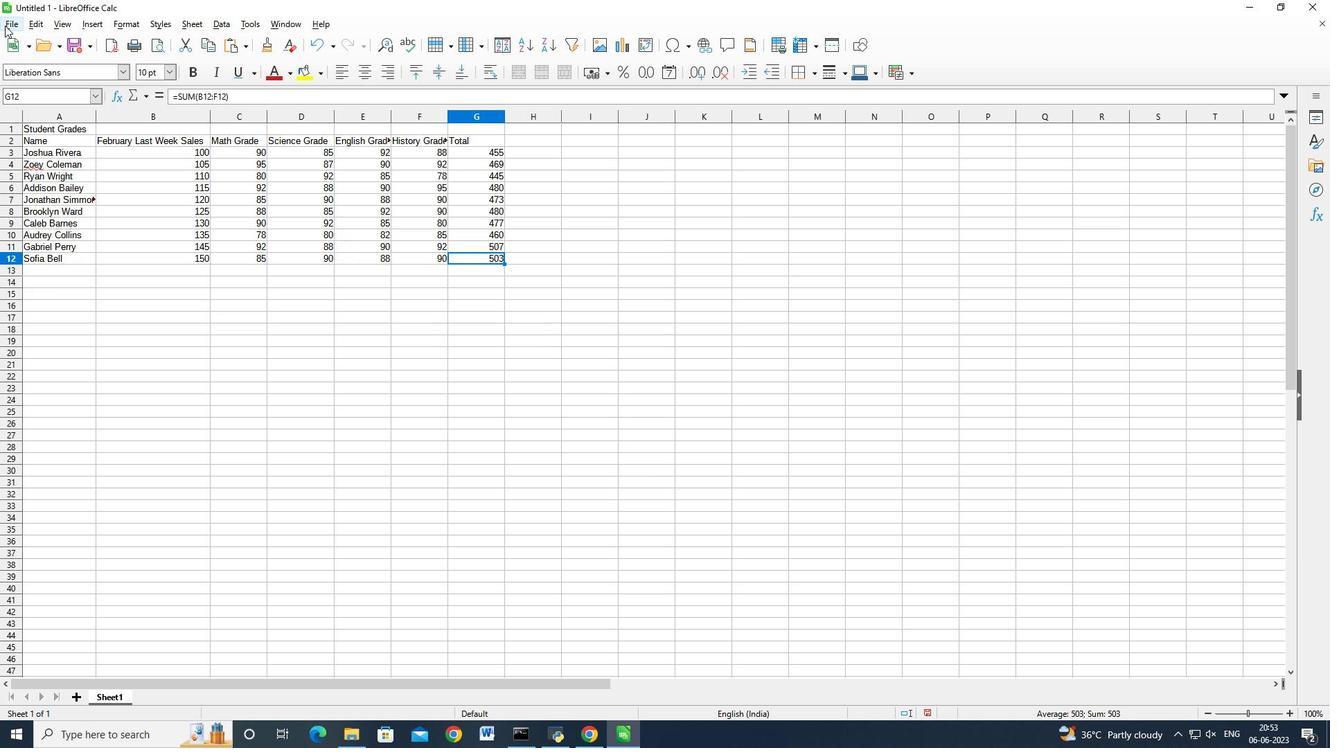 
Action: Mouse pressed left at (4, 24)
Screenshot: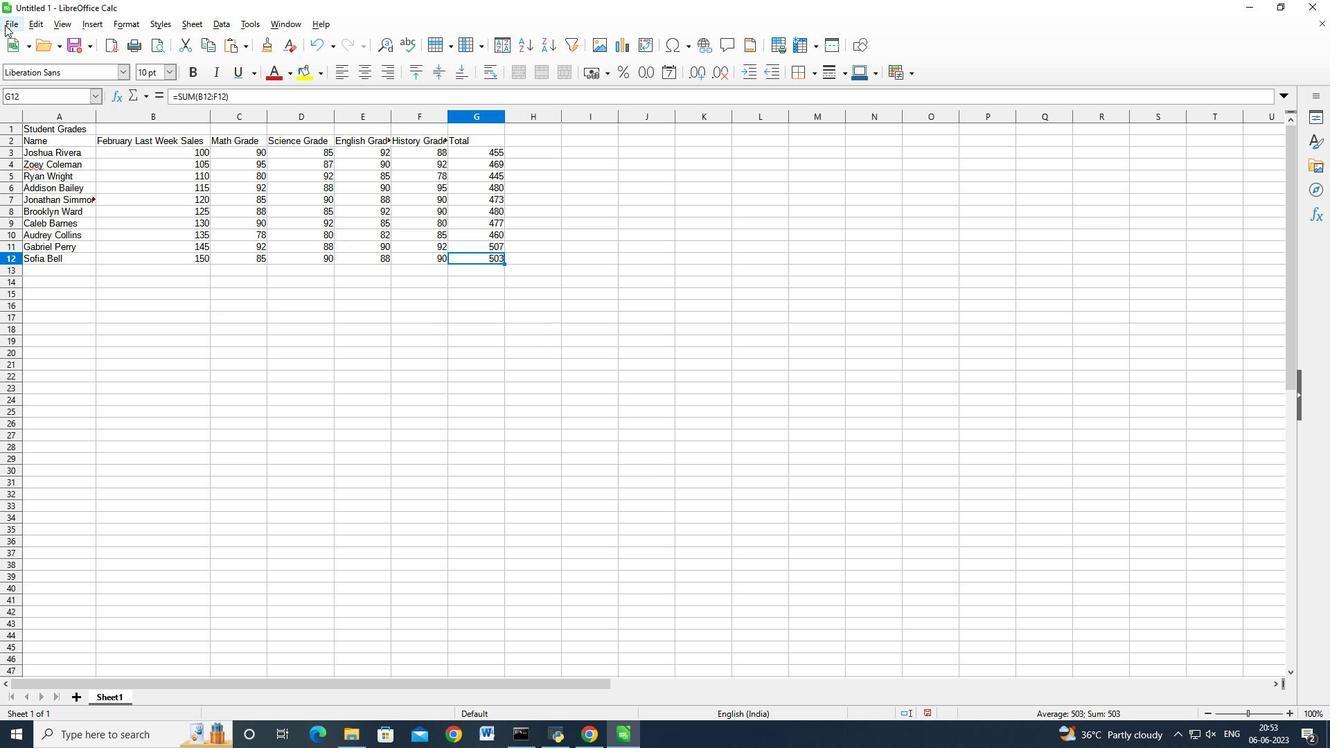 
Action: Mouse moved to (42, 185)
Screenshot: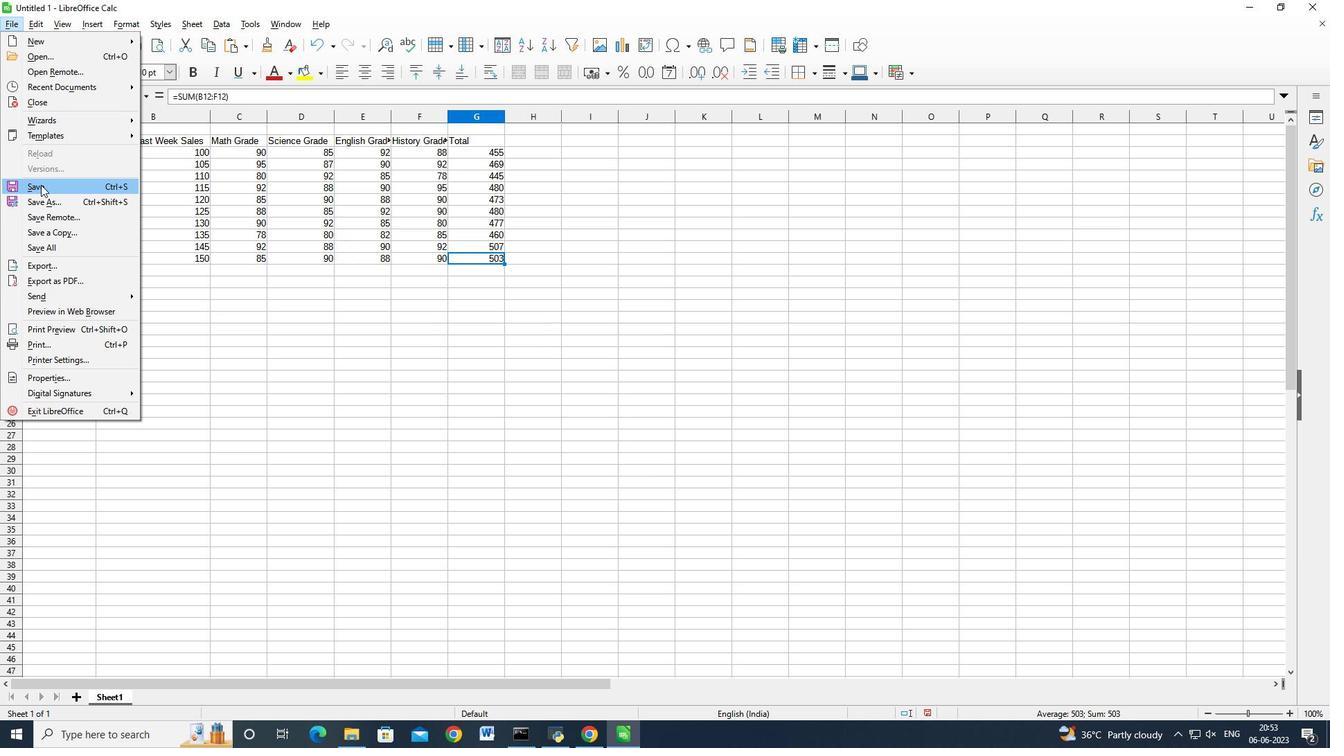 
Action: Mouse pressed left at (42, 185)
Screenshot: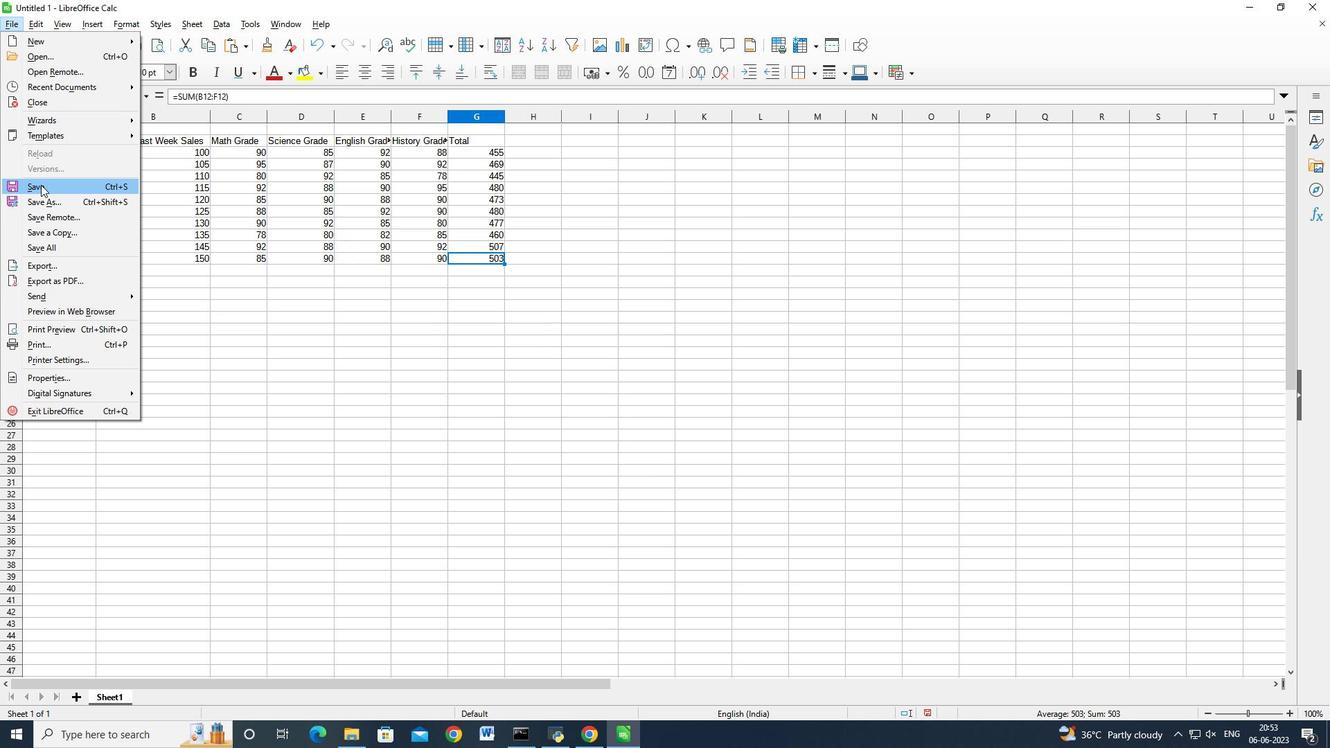 
Action: Mouse moved to (235, 323)
Screenshot: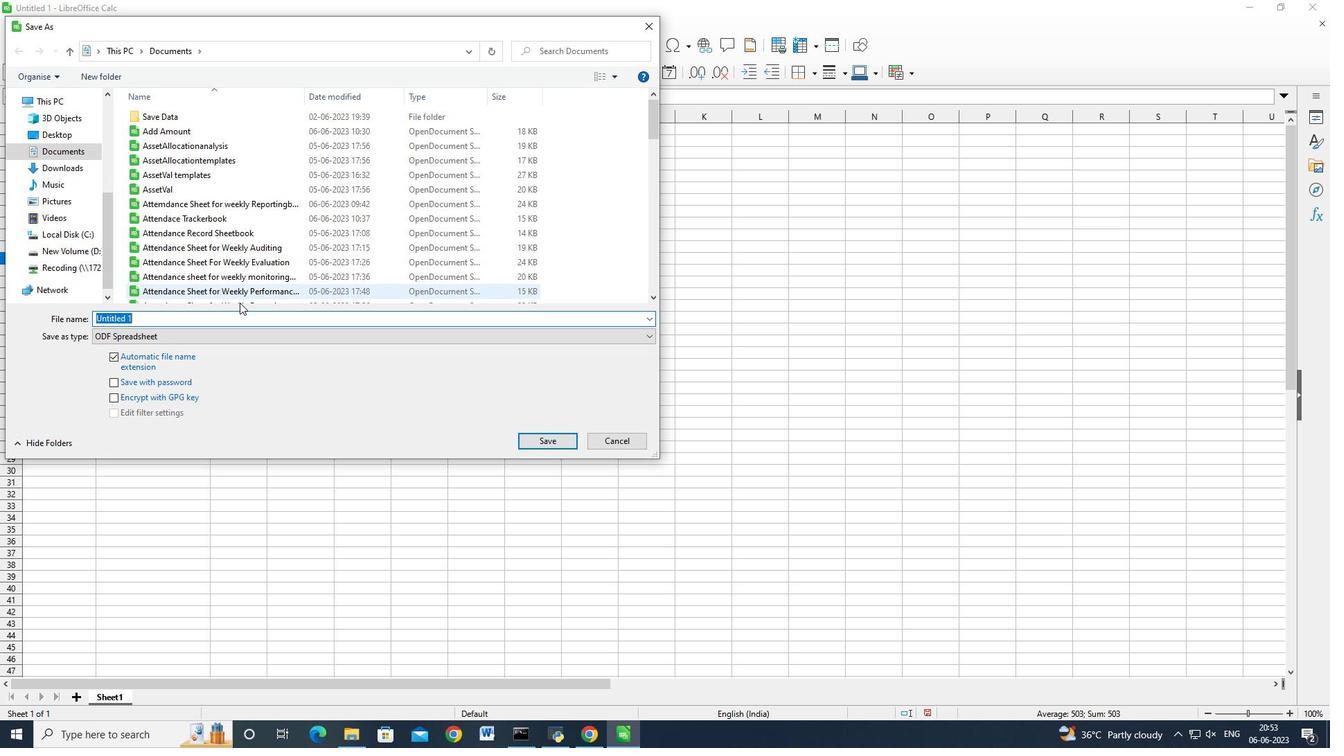 
Action: Key pressed <Key.shift>Budget<Key.space><Key.shift_r>Guru<Key.shift_r>Data
Screenshot: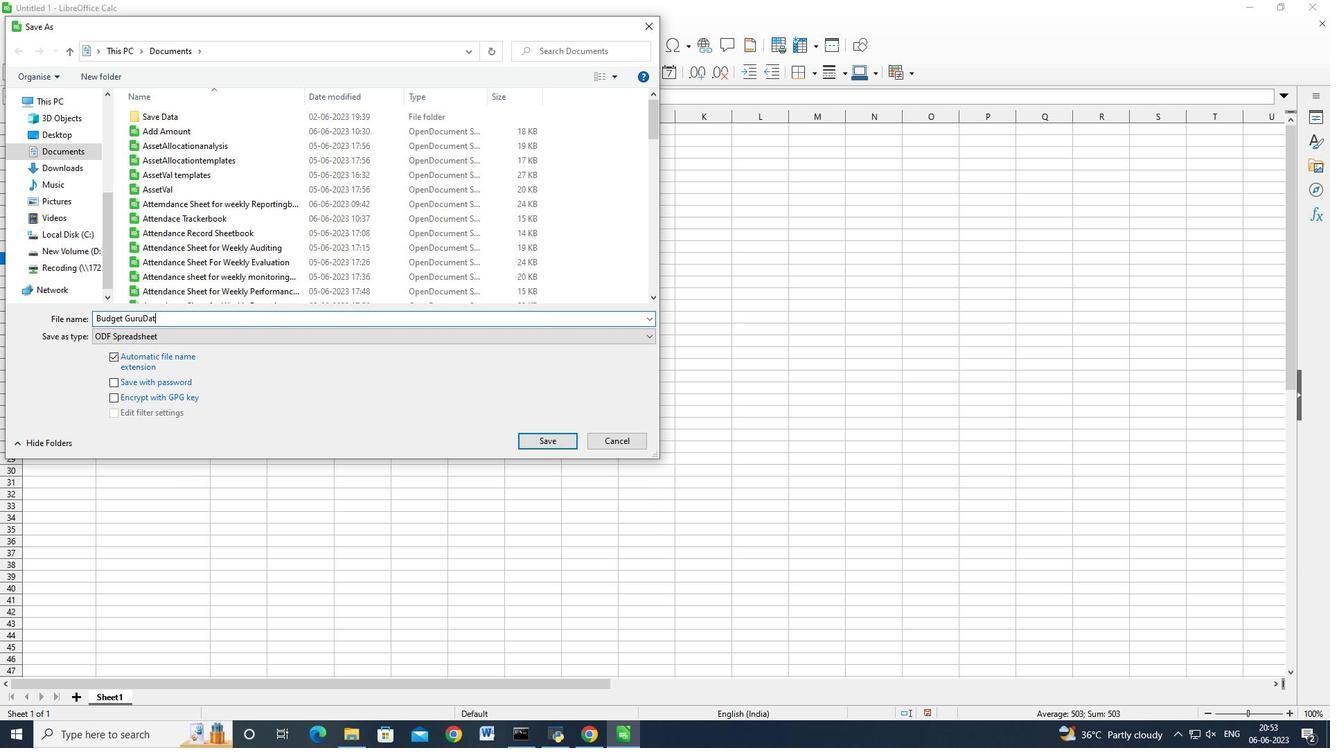 
Action: Mouse moved to (551, 441)
Screenshot: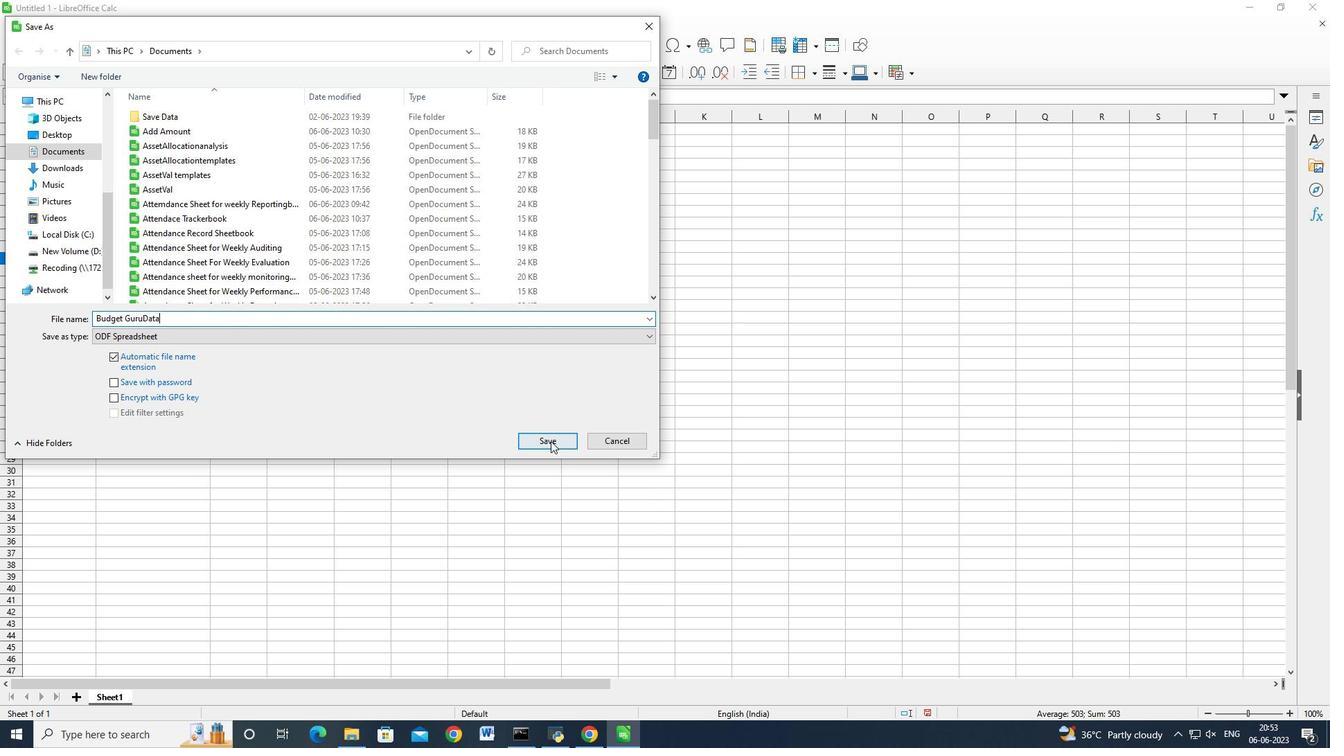 
Action: Mouse pressed left at (551, 441)
Screenshot: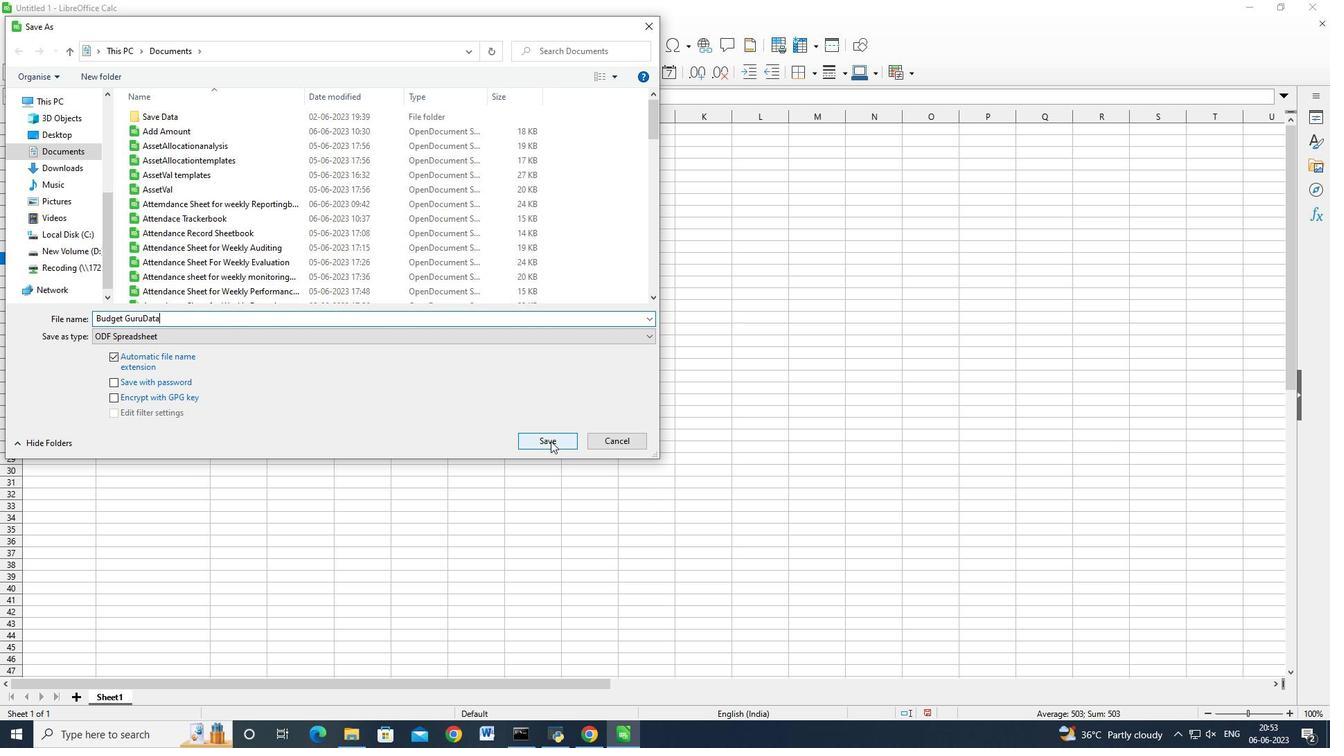 
Action: Mouse moved to (677, 293)
Screenshot: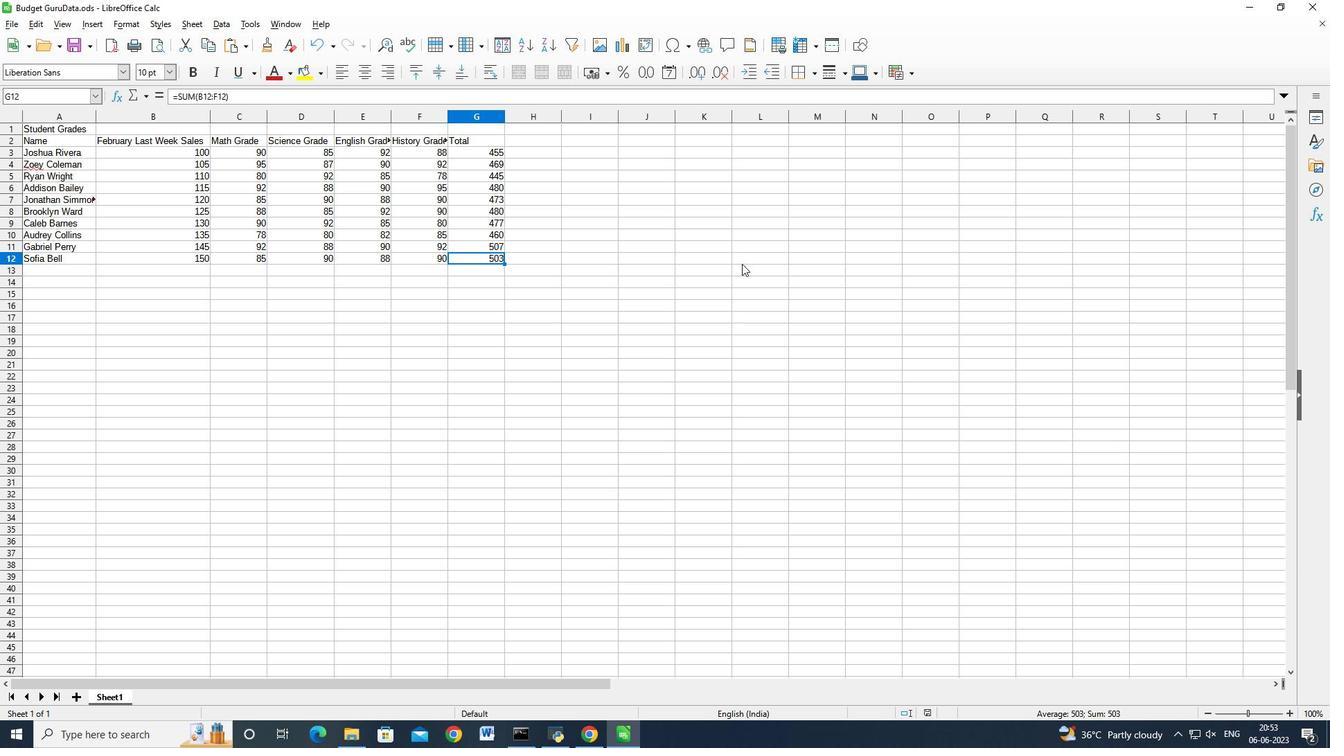 
